 Task: Find connections with filter location Mandāwar with filter topic #Jobpostingwith filter profile language Potuguese with filter current company The Product Folks with filter school Hindusthan College Of Arts And Science with filter industry Newspaper Publishing with filter service category Print Design with filter keywords title Telemarketer
Action: Mouse moved to (515, 75)
Screenshot: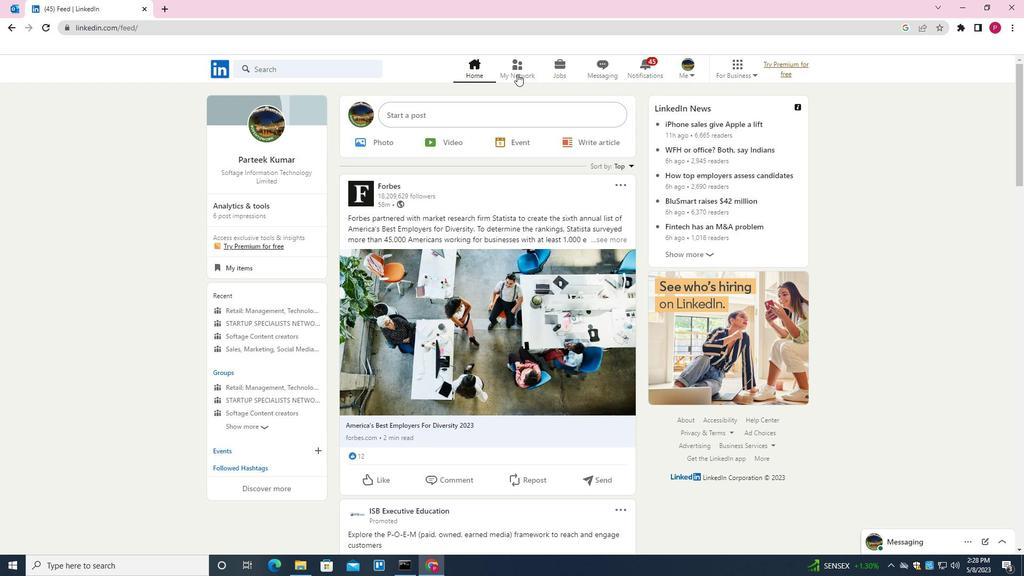
Action: Mouse pressed left at (515, 75)
Screenshot: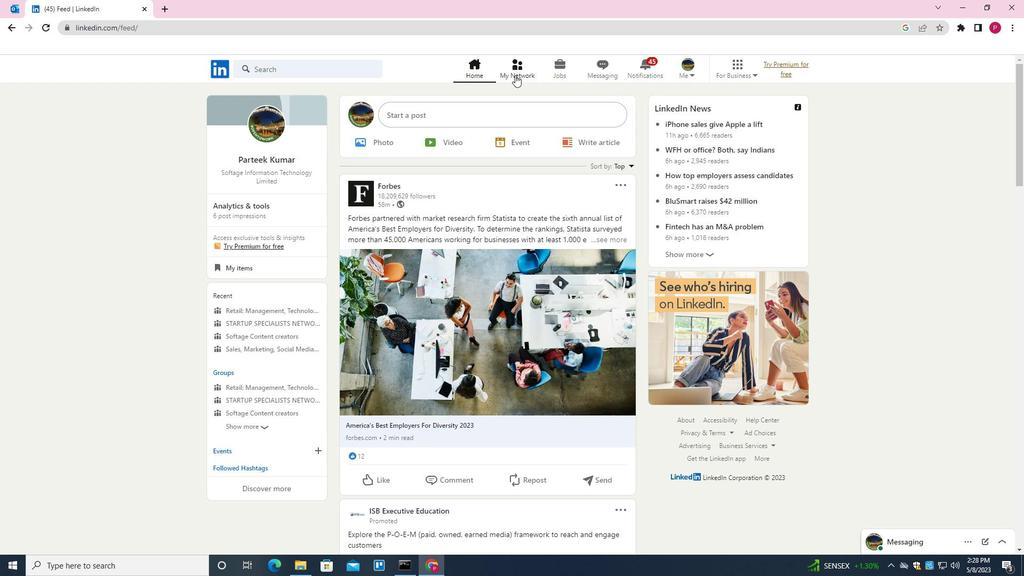 
Action: Mouse moved to (337, 126)
Screenshot: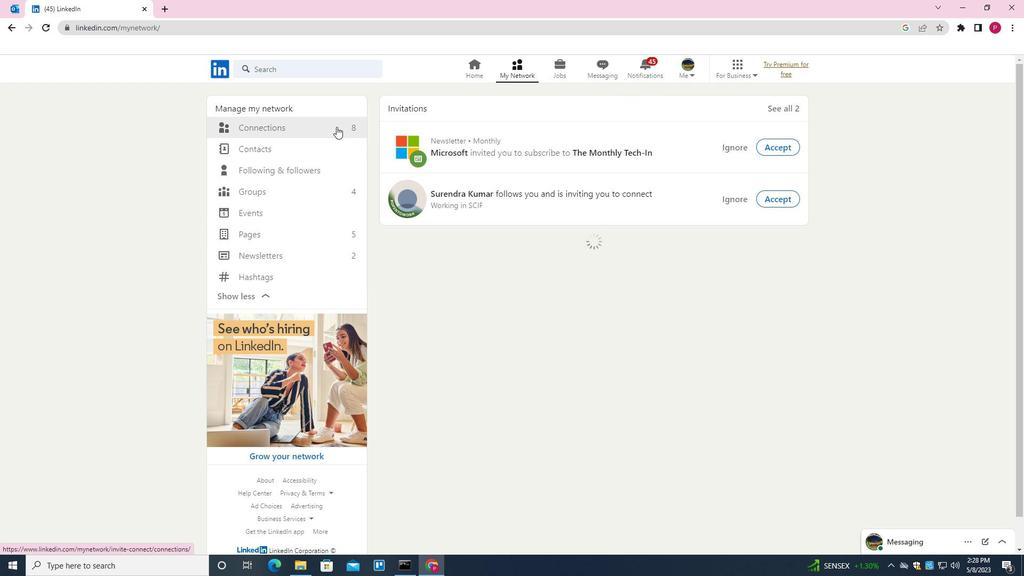 
Action: Mouse pressed left at (337, 126)
Screenshot: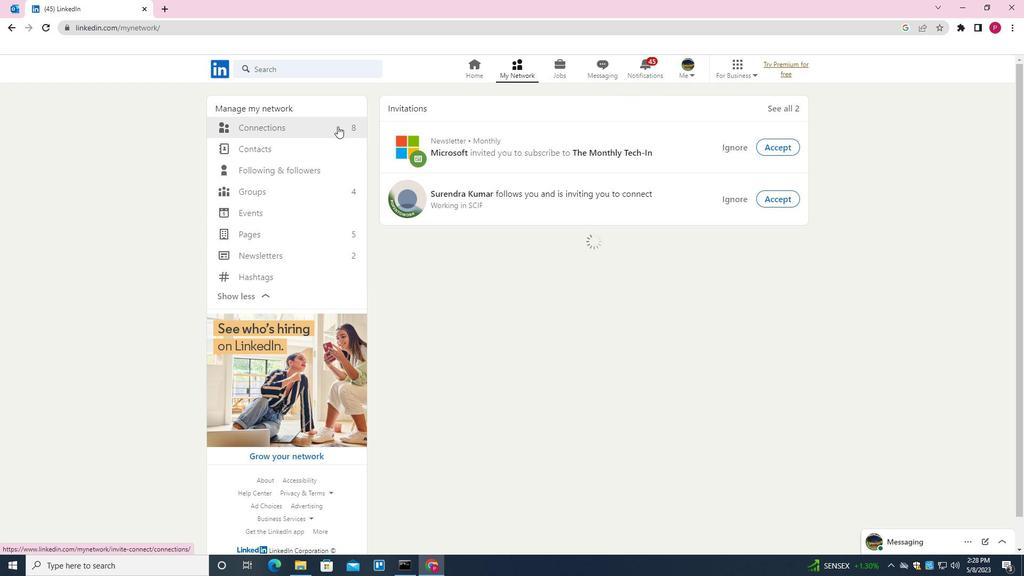 
Action: Mouse moved to (602, 129)
Screenshot: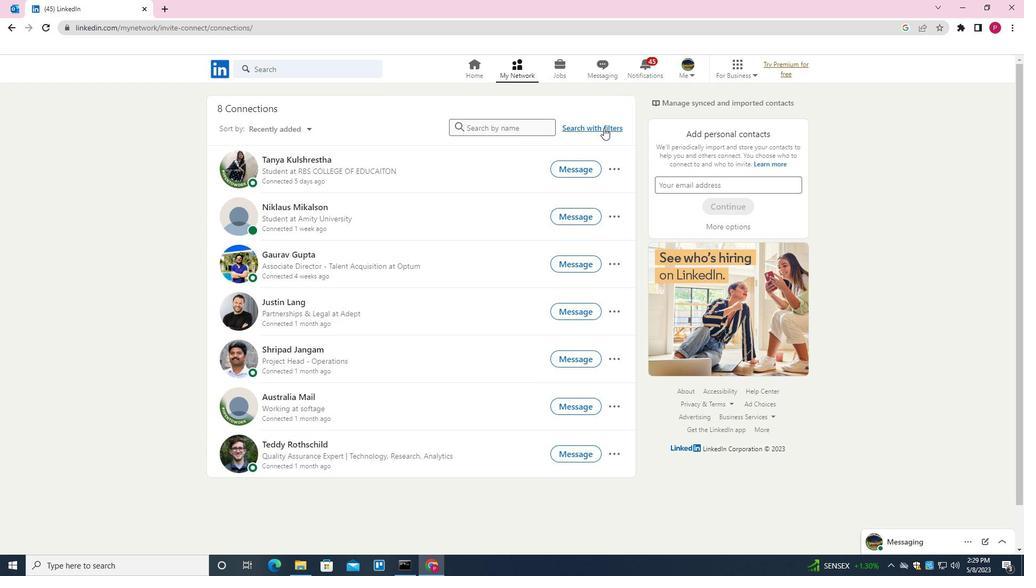 
Action: Mouse pressed left at (602, 129)
Screenshot: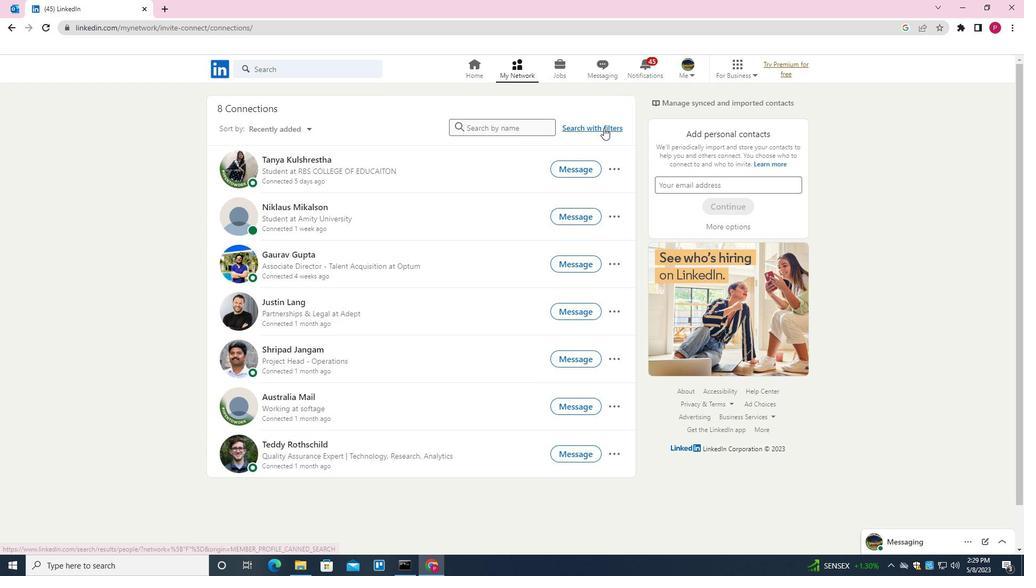 
Action: Mouse moved to (548, 98)
Screenshot: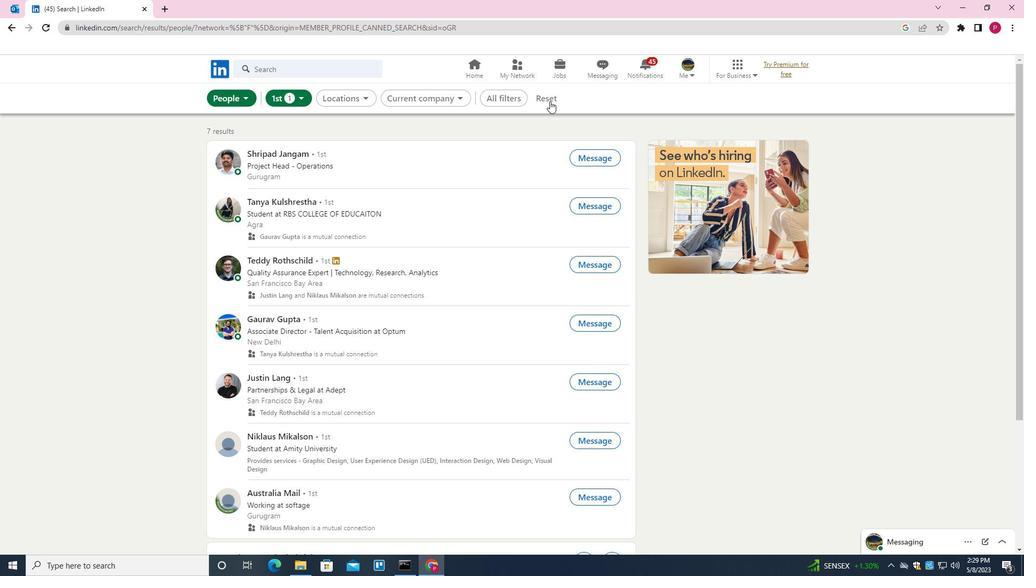 
Action: Mouse pressed left at (548, 98)
Screenshot: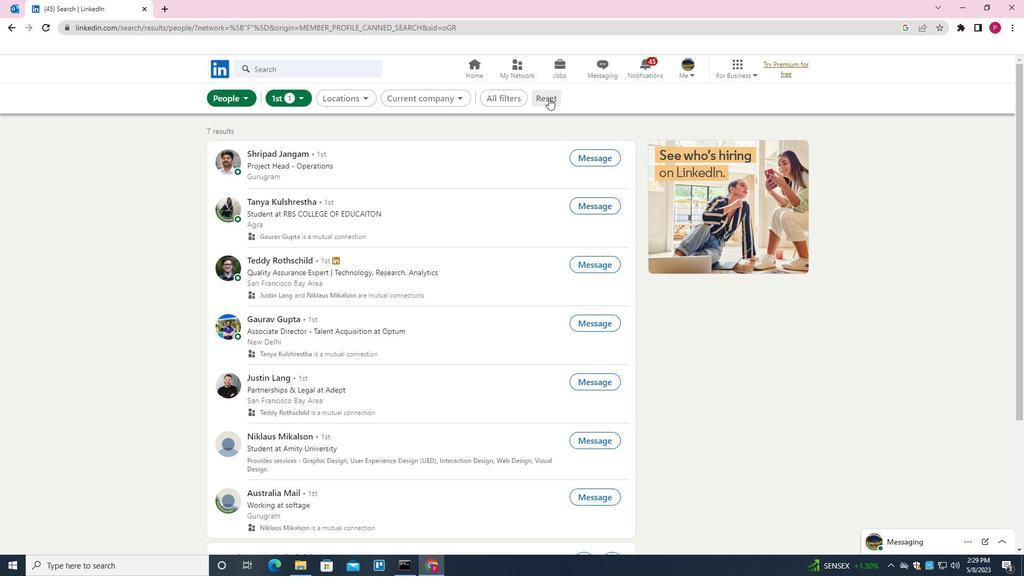 
Action: Mouse moved to (525, 100)
Screenshot: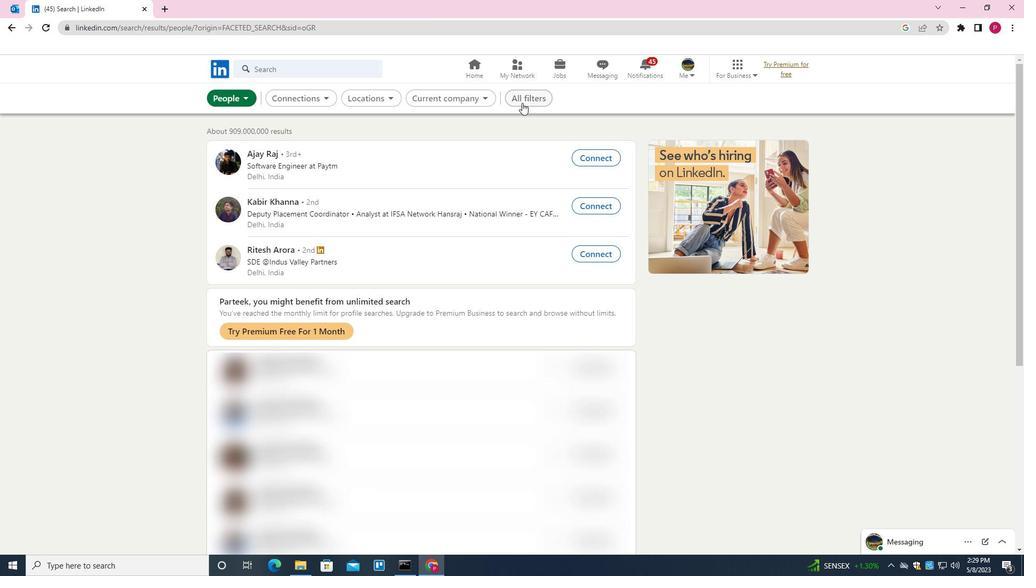 
Action: Mouse pressed left at (525, 100)
Screenshot: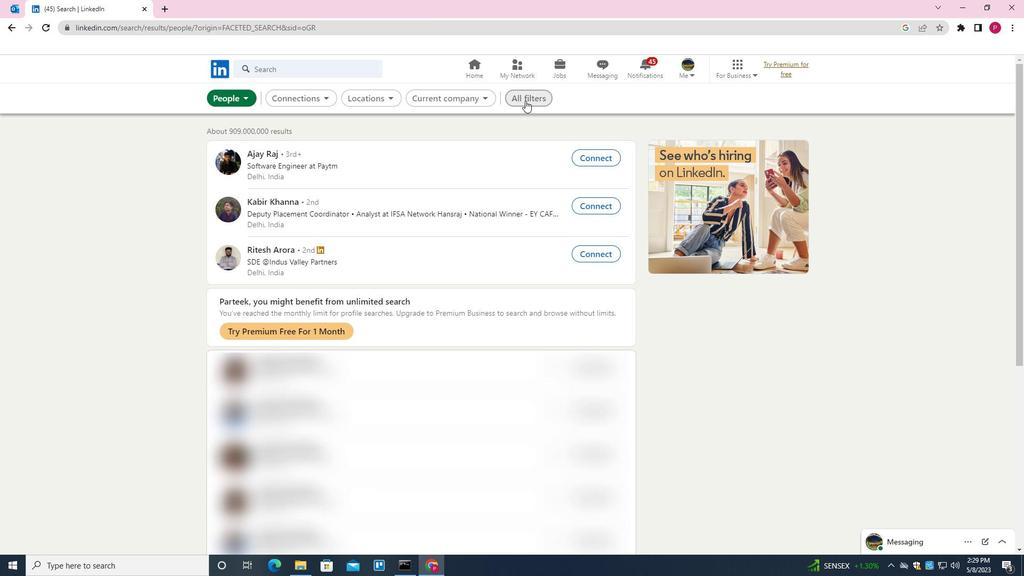 
Action: Mouse moved to (783, 289)
Screenshot: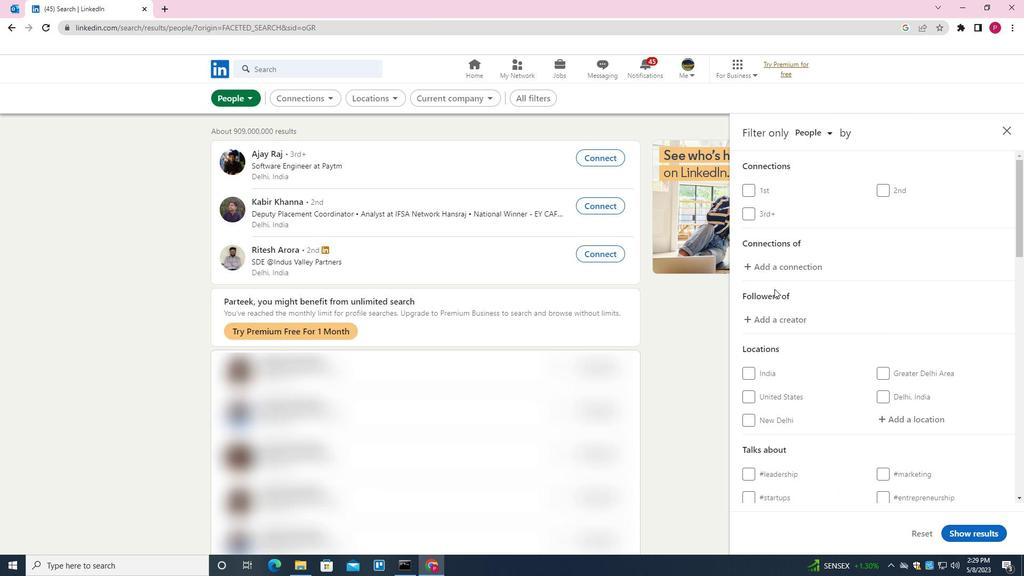 
Action: Mouse scrolled (783, 289) with delta (0, 0)
Screenshot: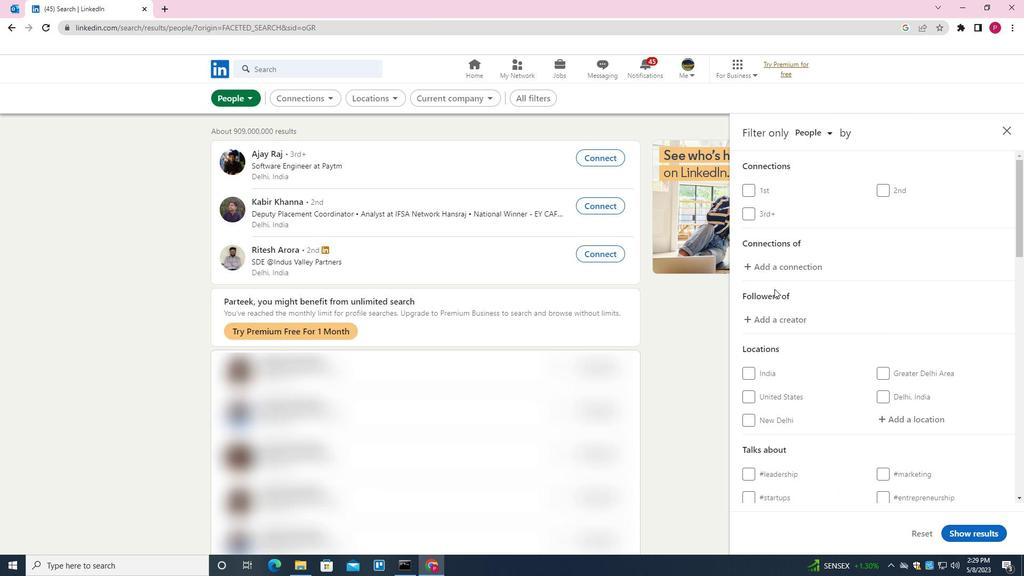 
Action: Mouse moved to (786, 289)
Screenshot: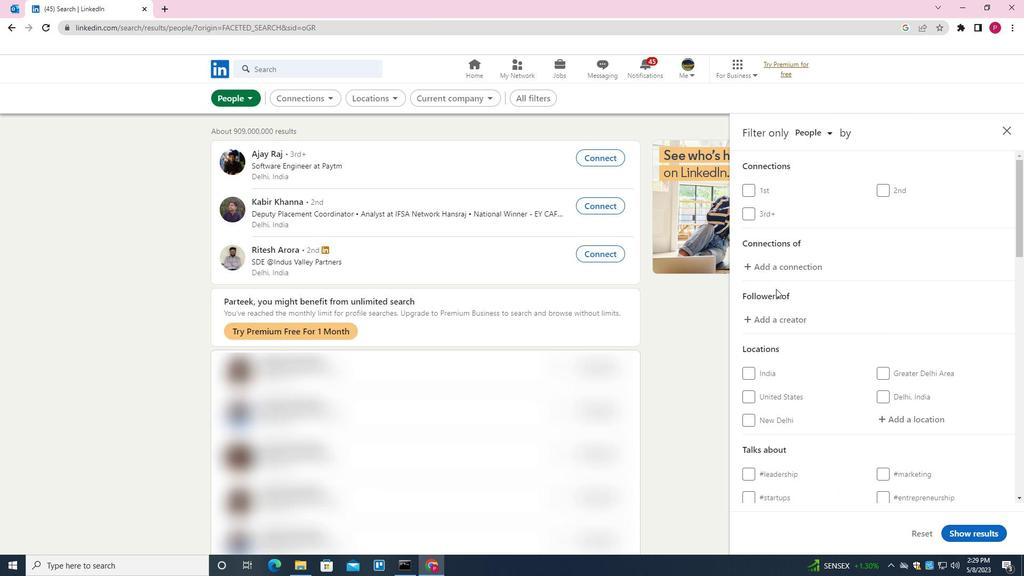 
Action: Mouse scrolled (786, 289) with delta (0, 0)
Screenshot: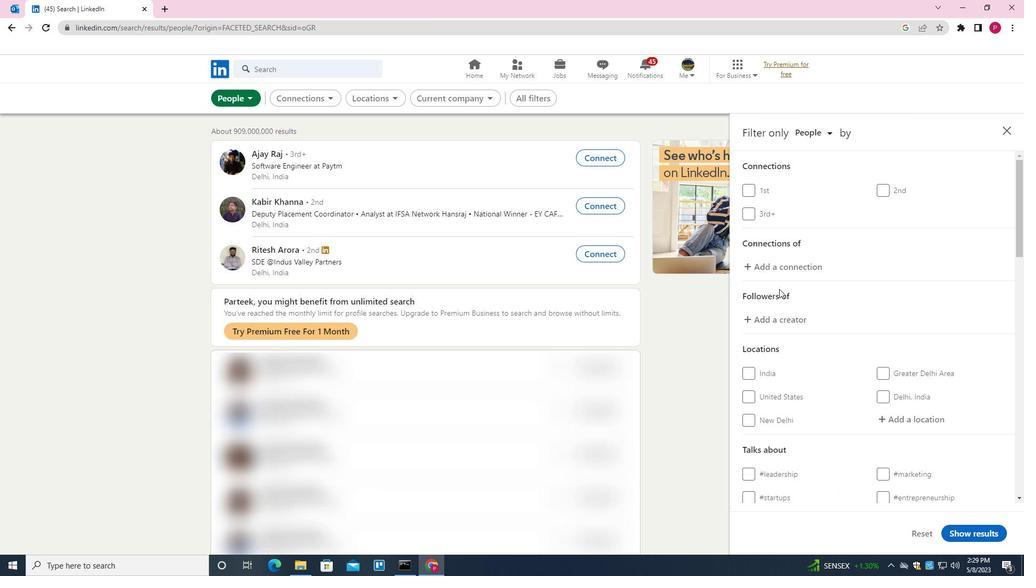 
Action: Mouse moved to (790, 289)
Screenshot: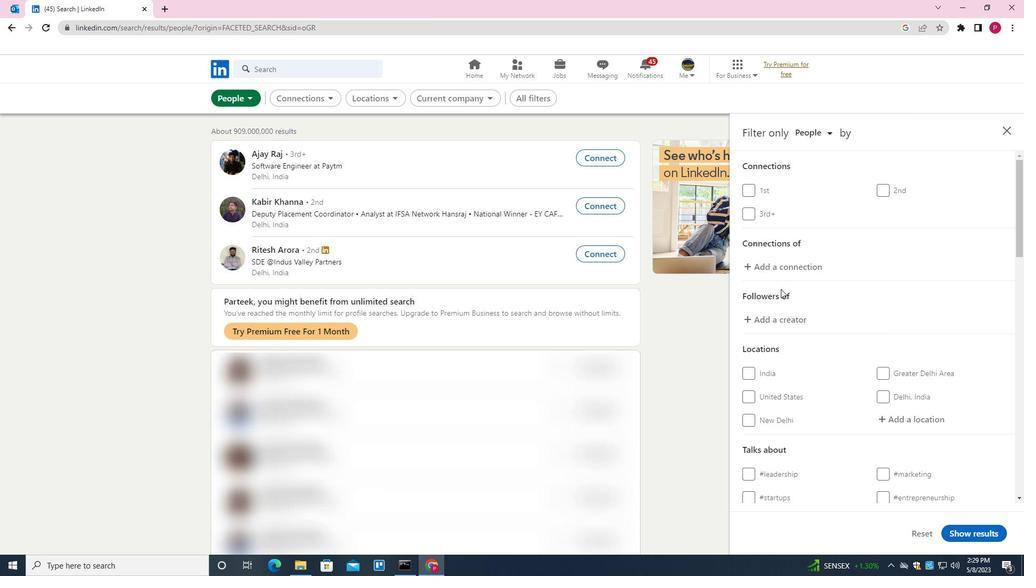 
Action: Mouse scrolled (790, 288) with delta (0, 0)
Screenshot: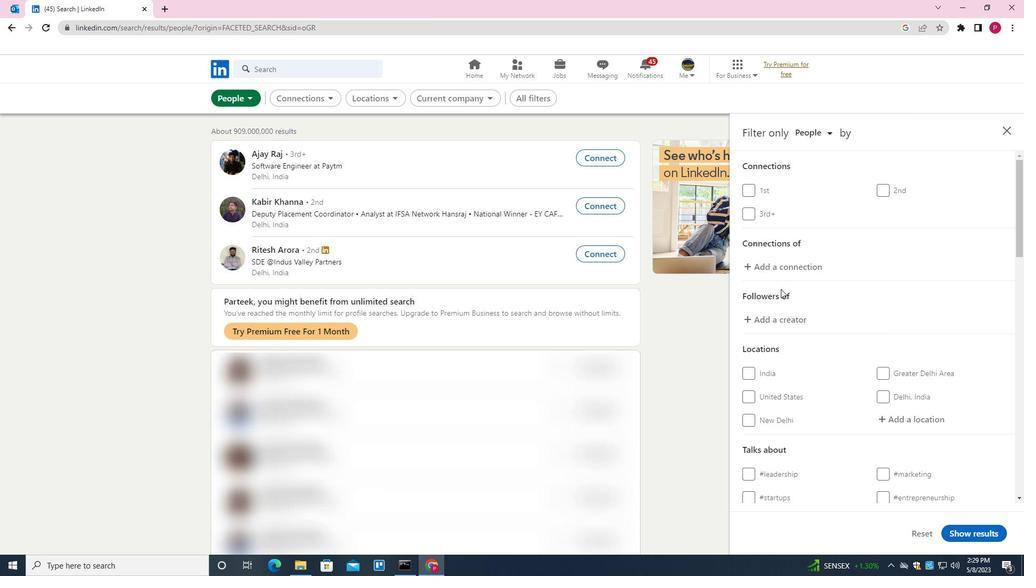 
Action: Mouse moved to (908, 260)
Screenshot: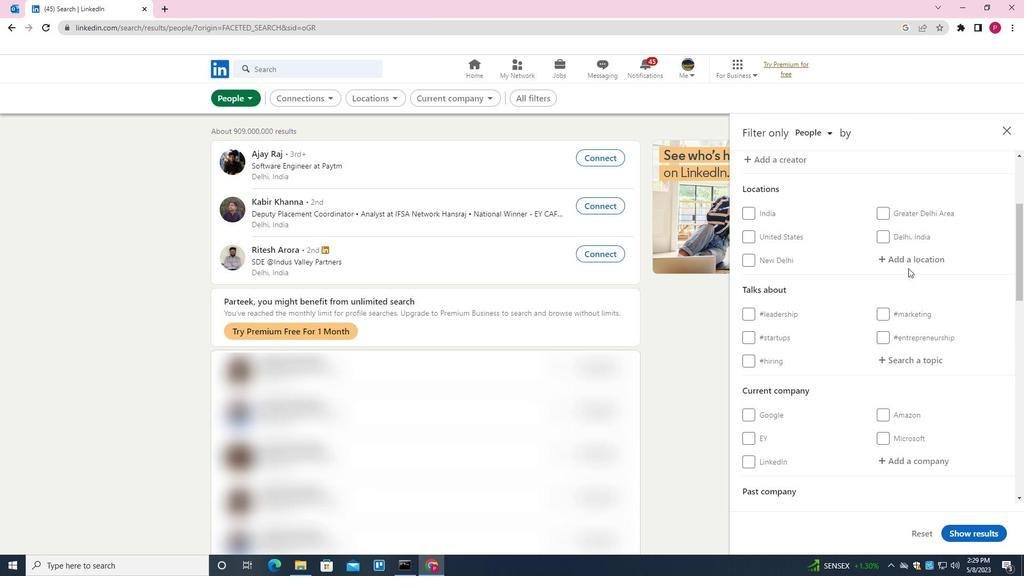 
Action: Mouse pressed left at (908, 260)
Screenshot: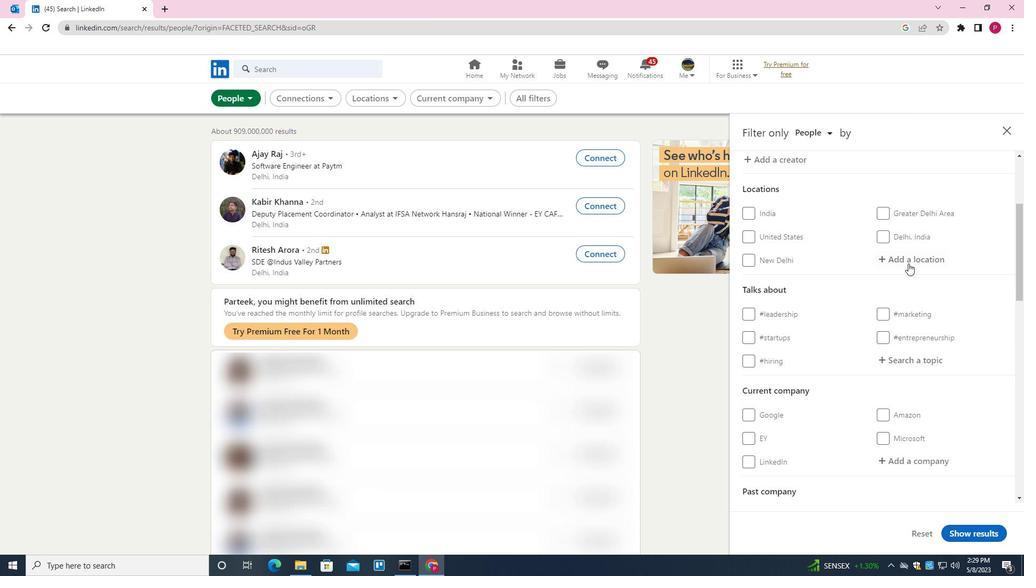 
Action: Mouse moved to (742, 369)
Screenshot: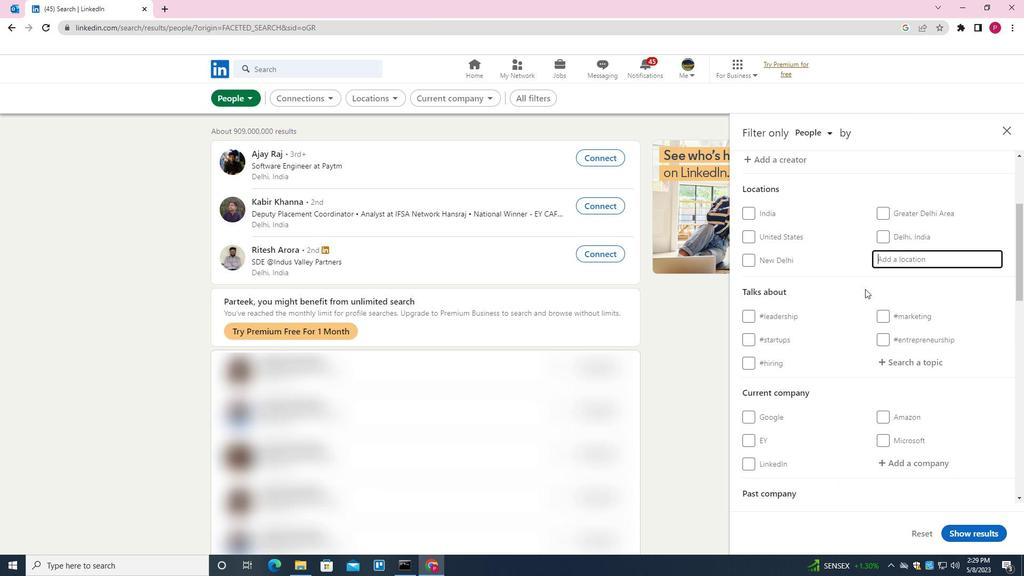 
Action: Key pressed <Key.shift>MANDAWAR
Screenshot: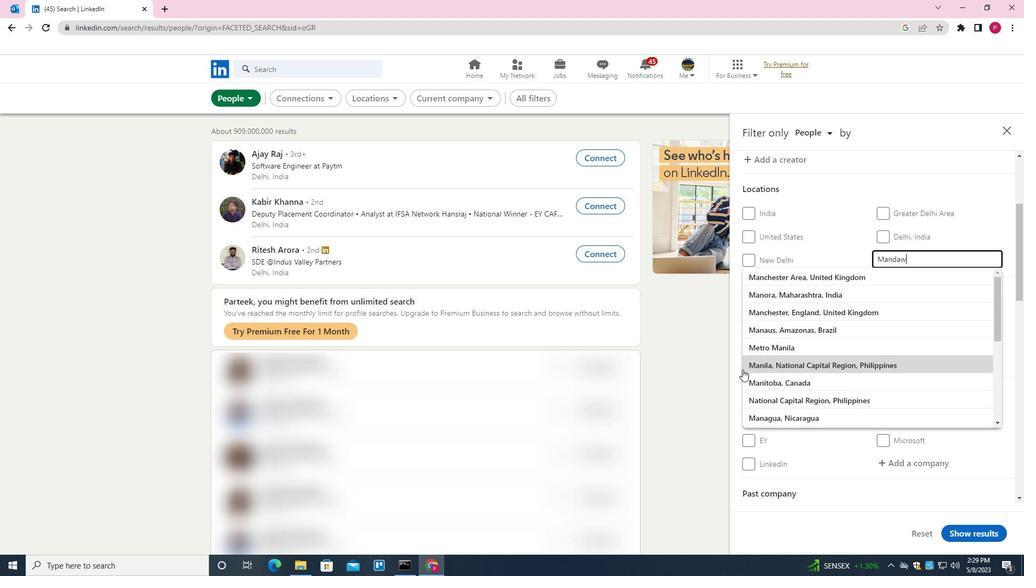 
Action: Mouse moved to (910, 328)
Screenshot: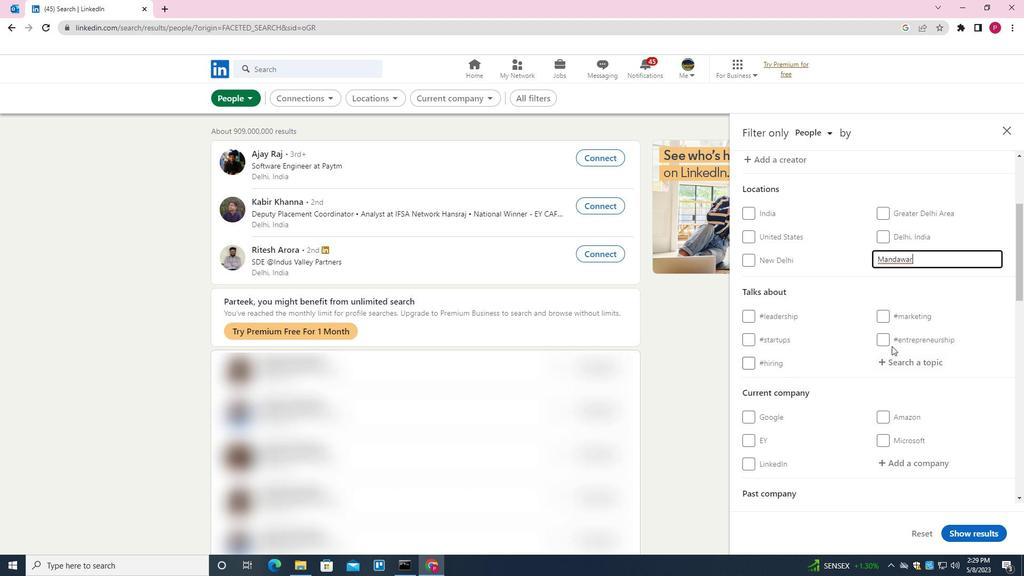
Action: Mouse scrolled (910, 328) with delta (0, 0)
Screenshot: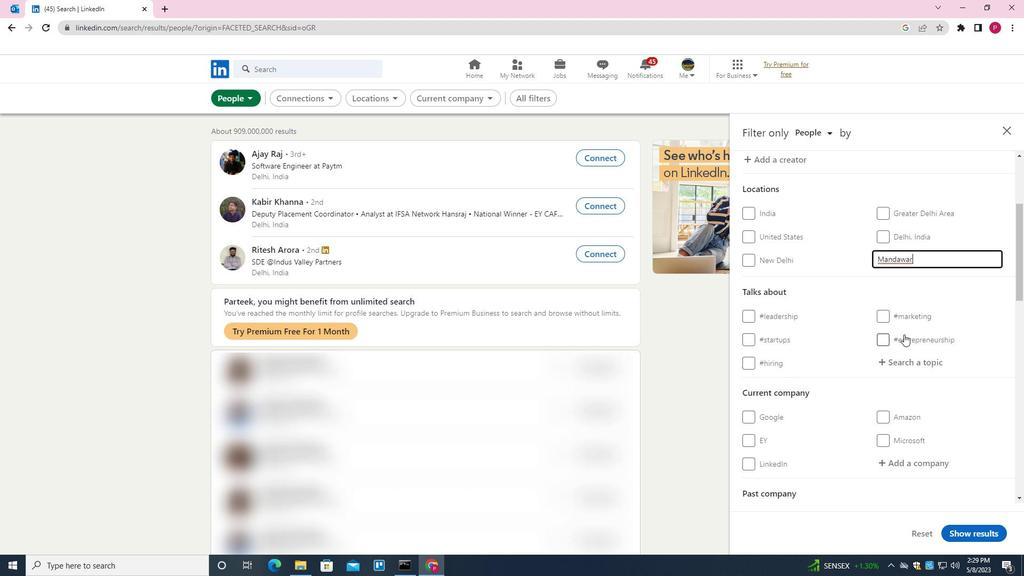 
Action: Mouse scrolled (910, 328) with delta (0, 0)
Screenshot: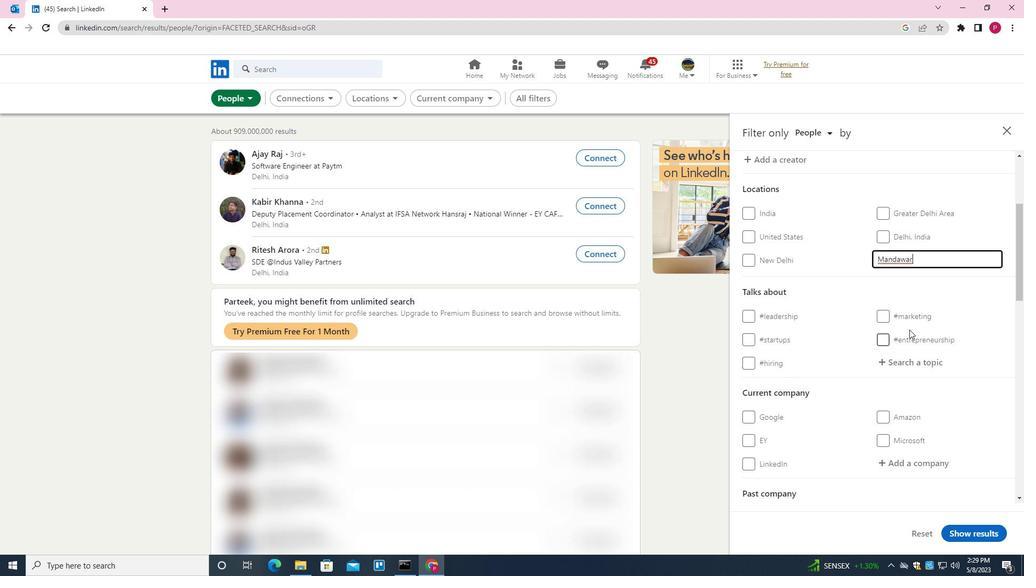 
Action: Mouse scrolled (910, 328) with delta (0, 0)
Screenshot: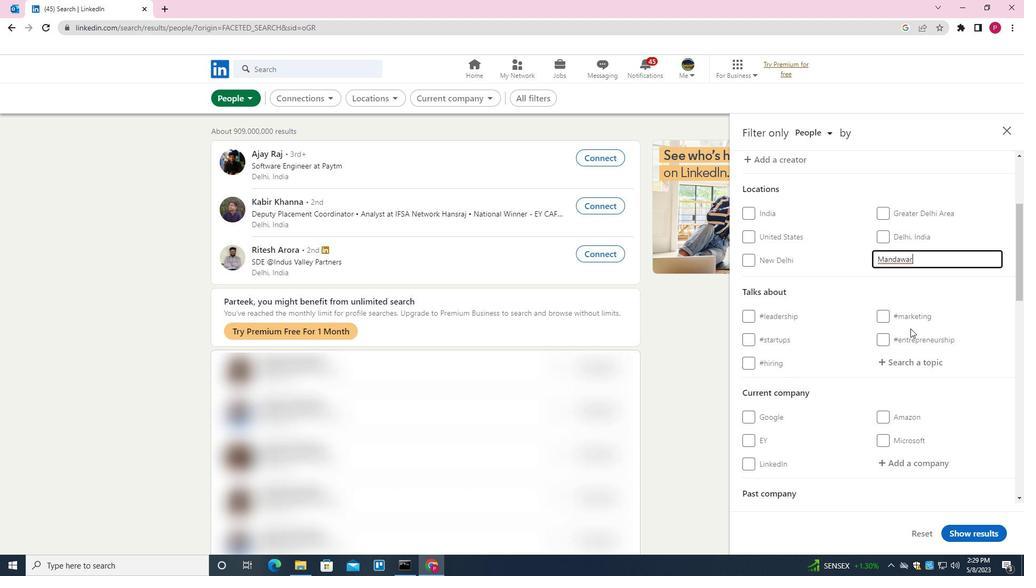 
Action: Mouse moved to (923, 201)
Screenshot: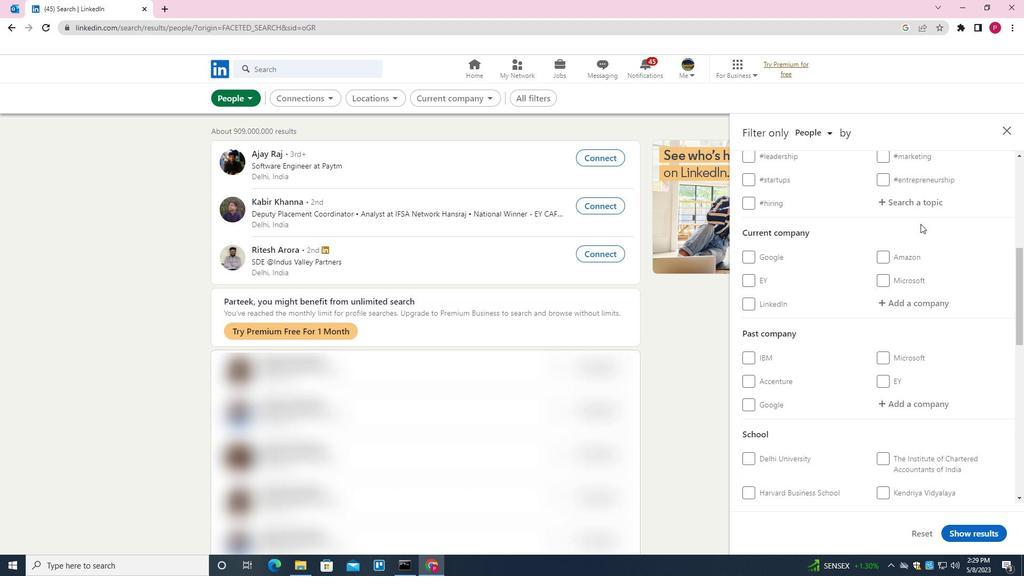 
Action: Mouse pressed left at (923, 201)
Screenshot: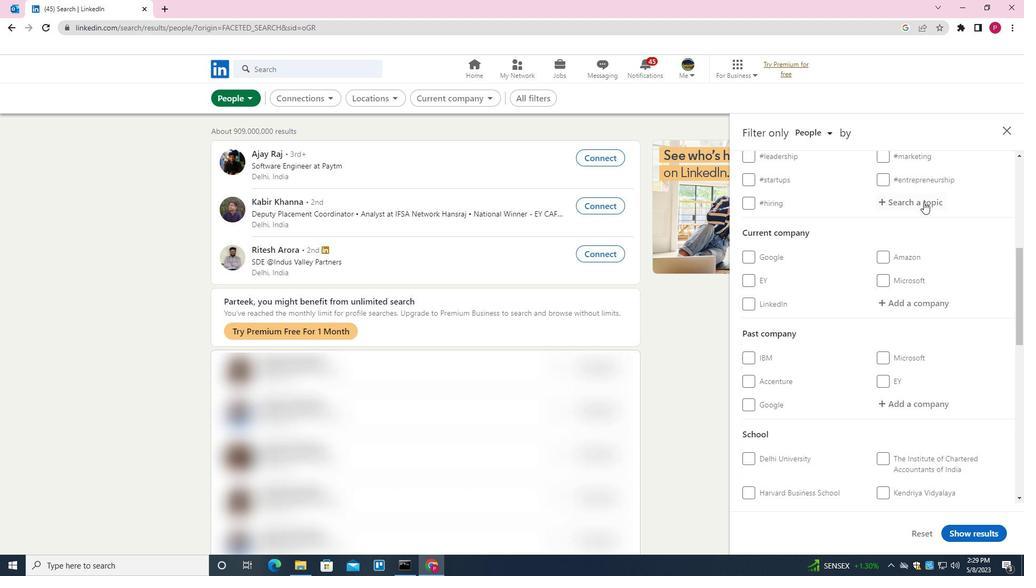 
Action: Key pressed JOBPOSTING<Key.down><Key.enter>
Screenshot: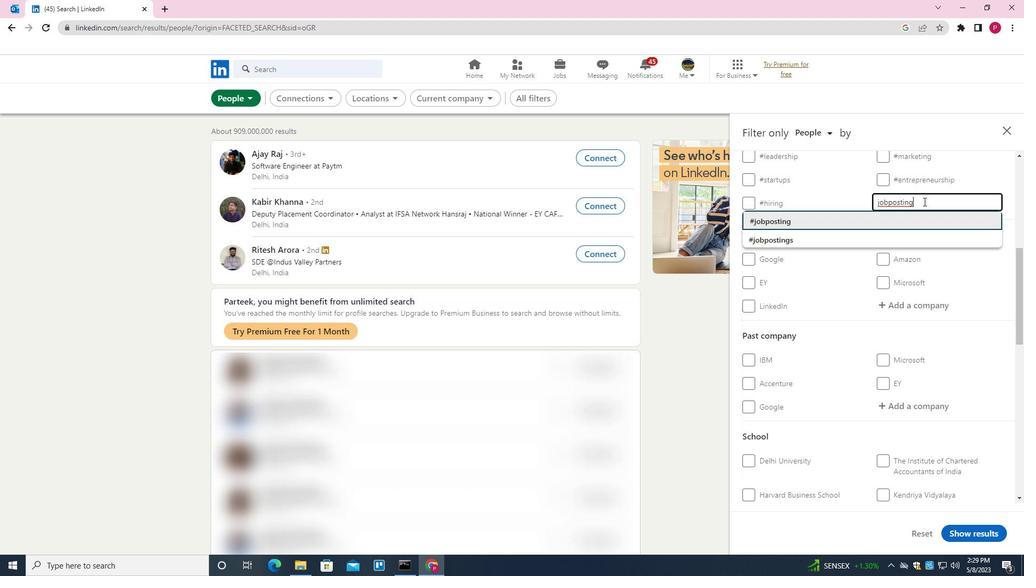 
Action: Mouse moved to (842, 302)
Screenshot: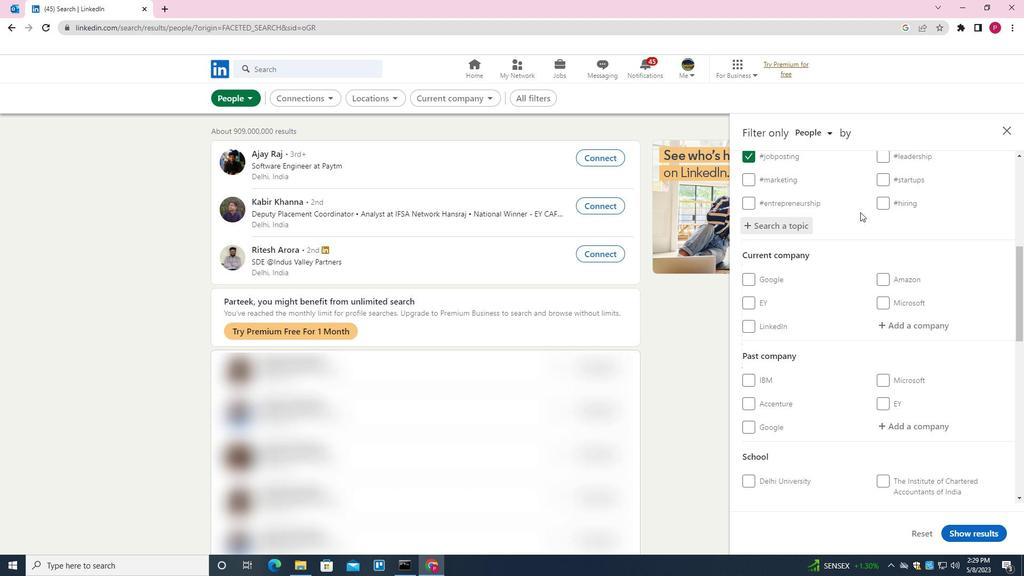 
Action: Mouse scrolled (842, 302) with delta (0, 0)
Screenshot: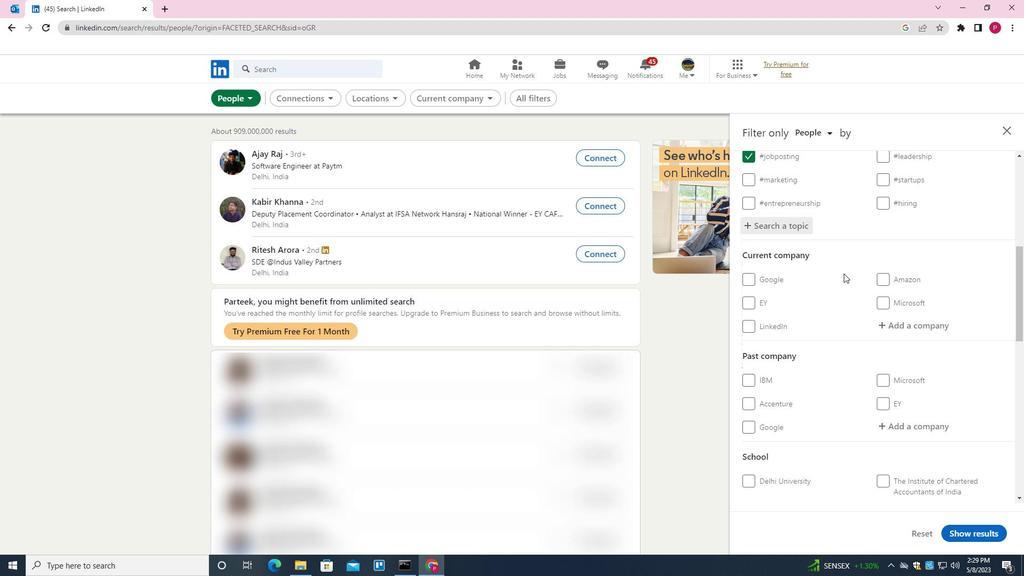 
Action: Mouse scrolled (842, 302) with delta (0, 0)
Screenshot: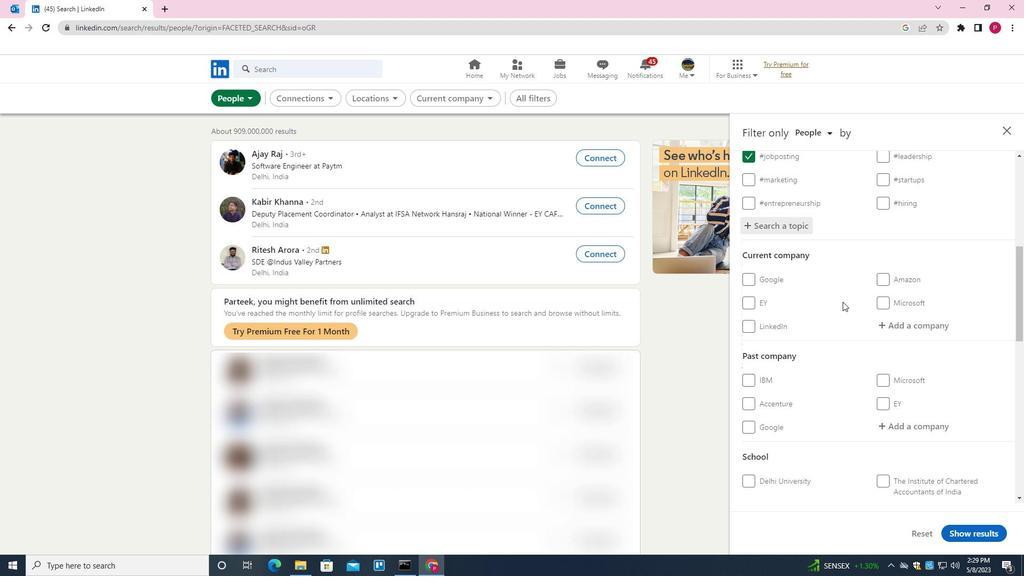 
Action: Mouse moved to (852, 288)
Screenshot: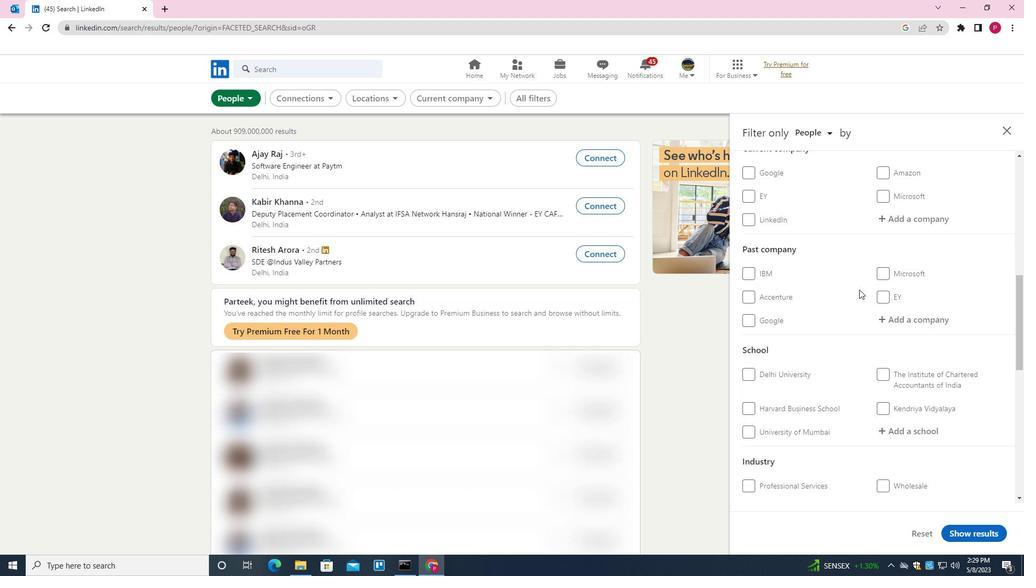 
Action: Mouse scrolled (852, 287) with delta (0, 0)
Screenshot: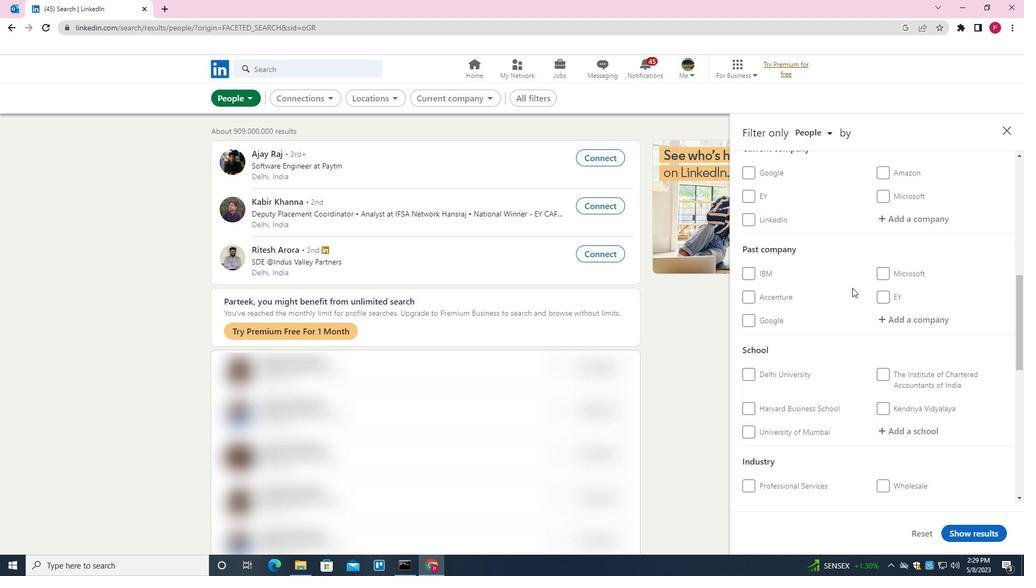 
Action: Mouse scrolled (852, 287) with delta (0, 0)
Screenshot: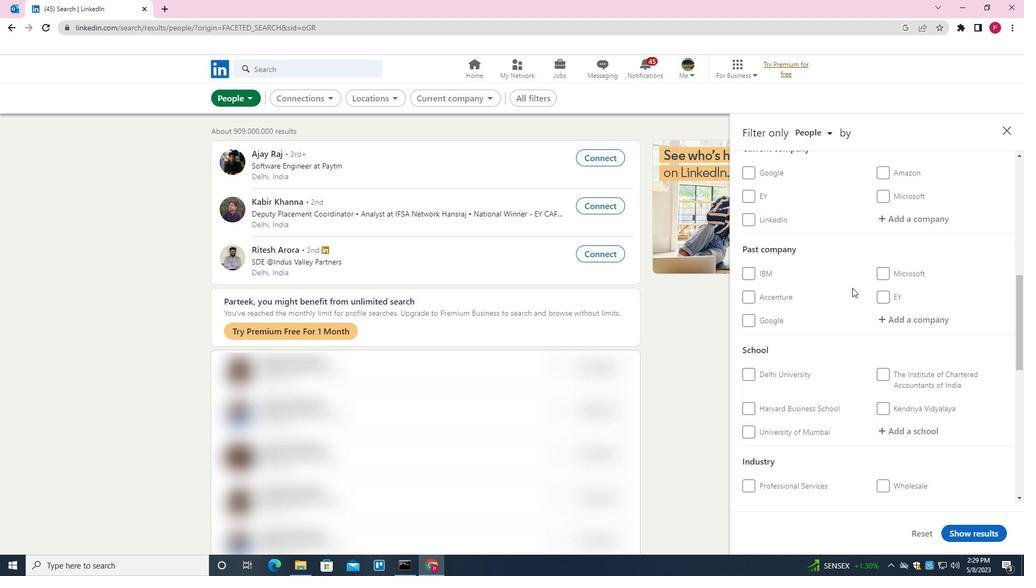 
Action: Mouse scrolled (852, 287) with delta (0, 0)
Screenshot: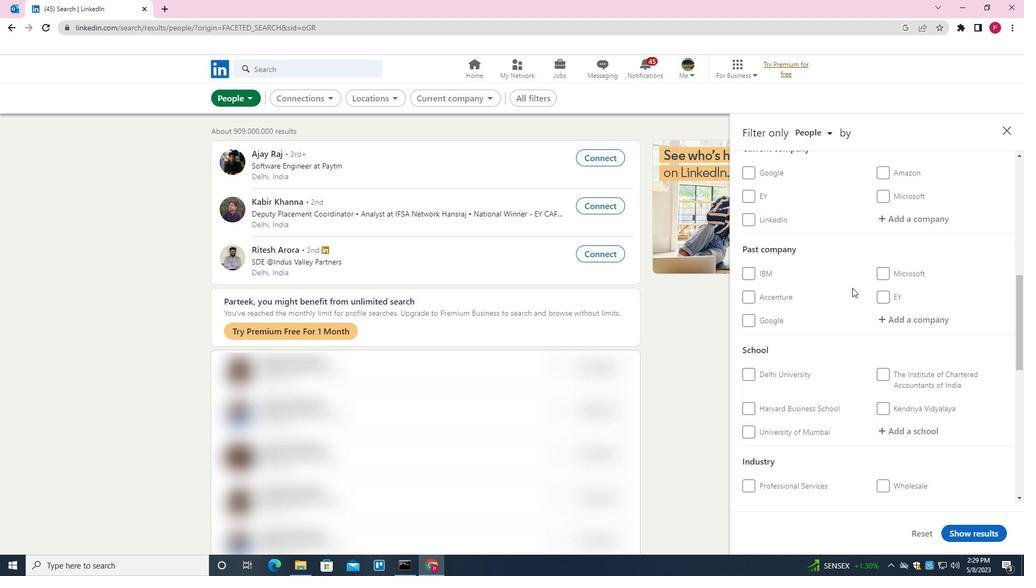 
Action: Mouse scrolled (852, 287) with delta (0, 0)
Screenshot: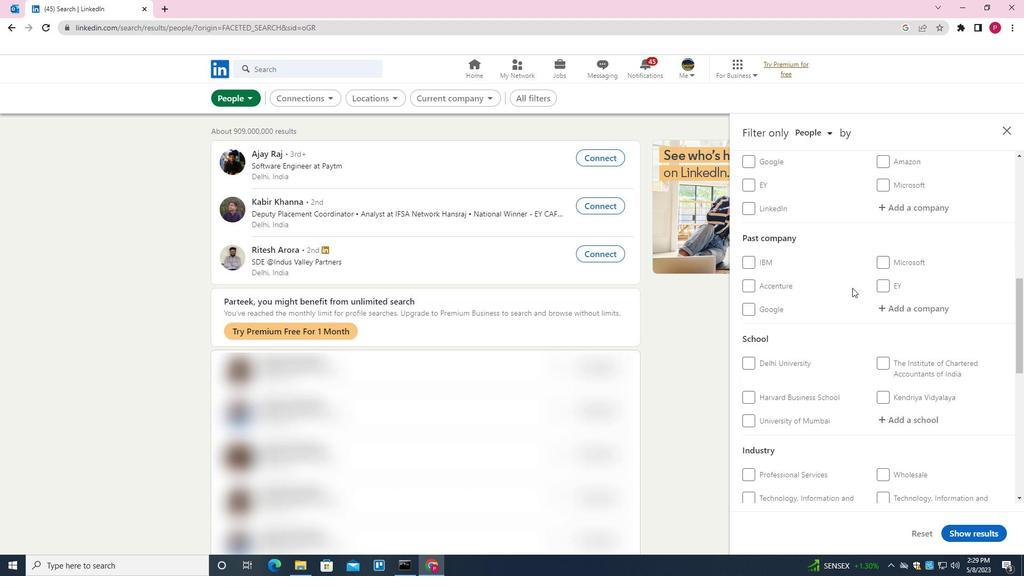 
Action: Mouse moved to (837, 298)
Screenshot: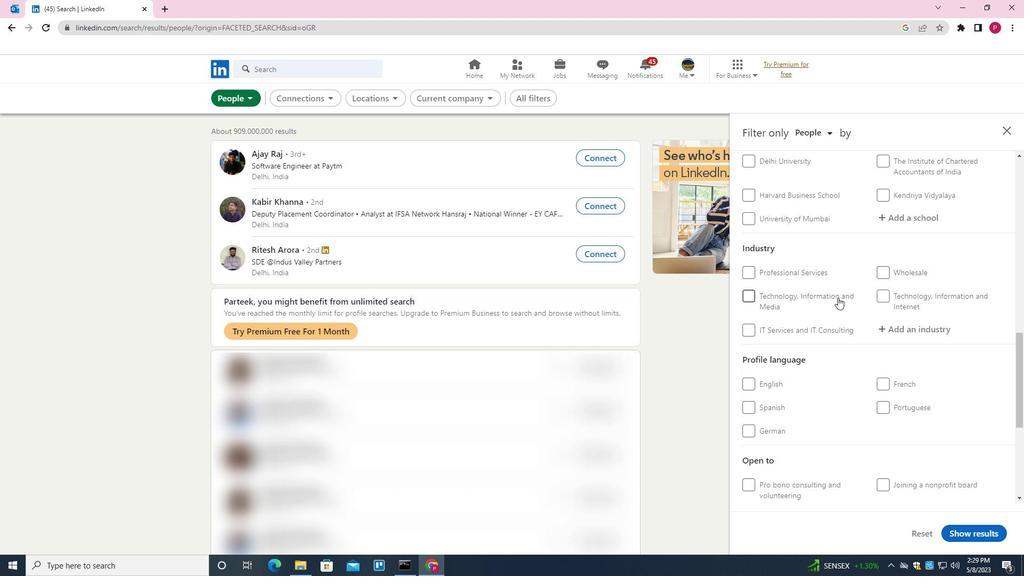 
Action: Mouse scrolled (837, 298) with delta (0, 0)
Screenshot: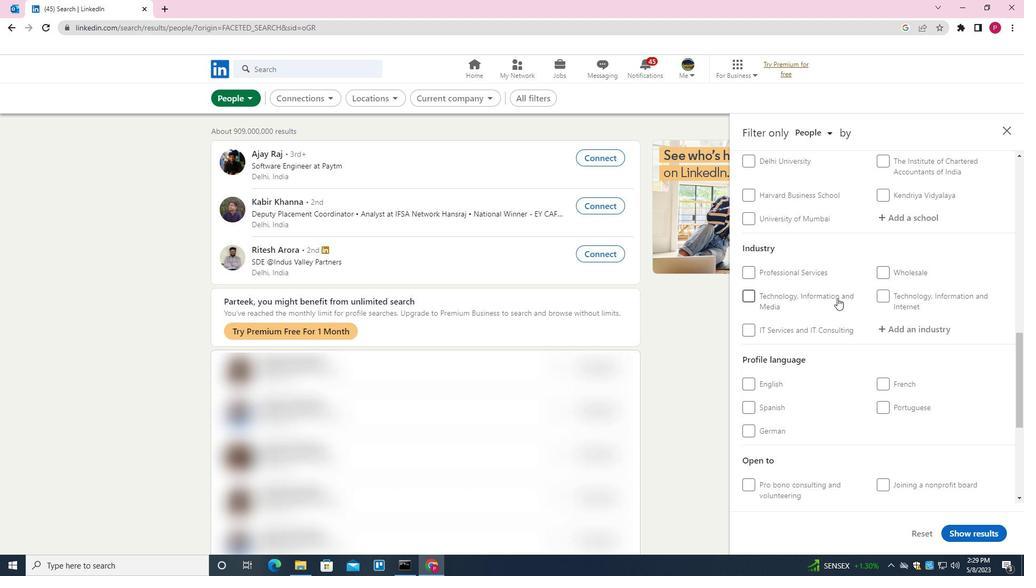 
Action: Mouse scrolled (837, 298) with delta (0, 0)
Screenshot: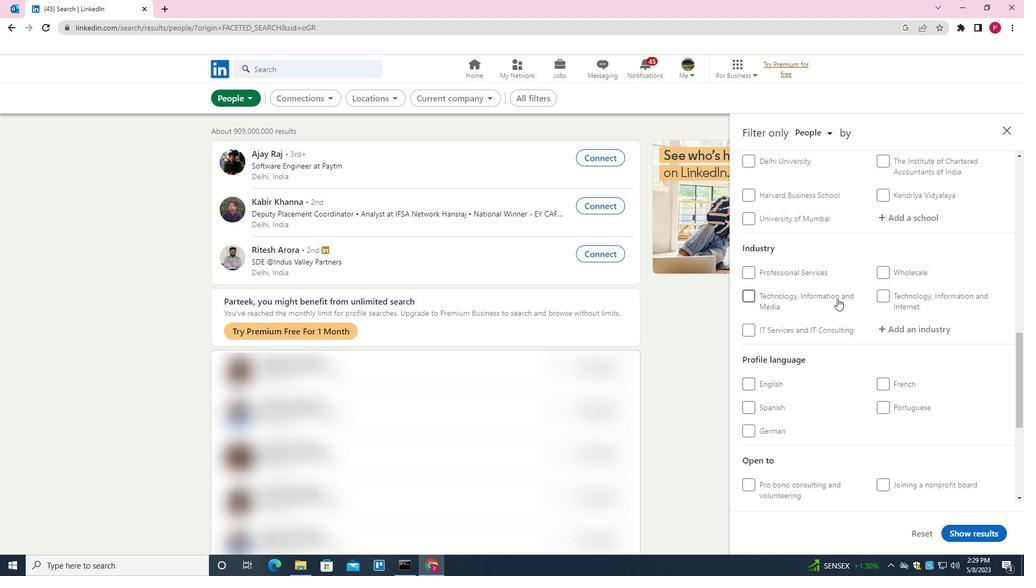 
Action: Mouse moved to (891, 304)
Screenshot: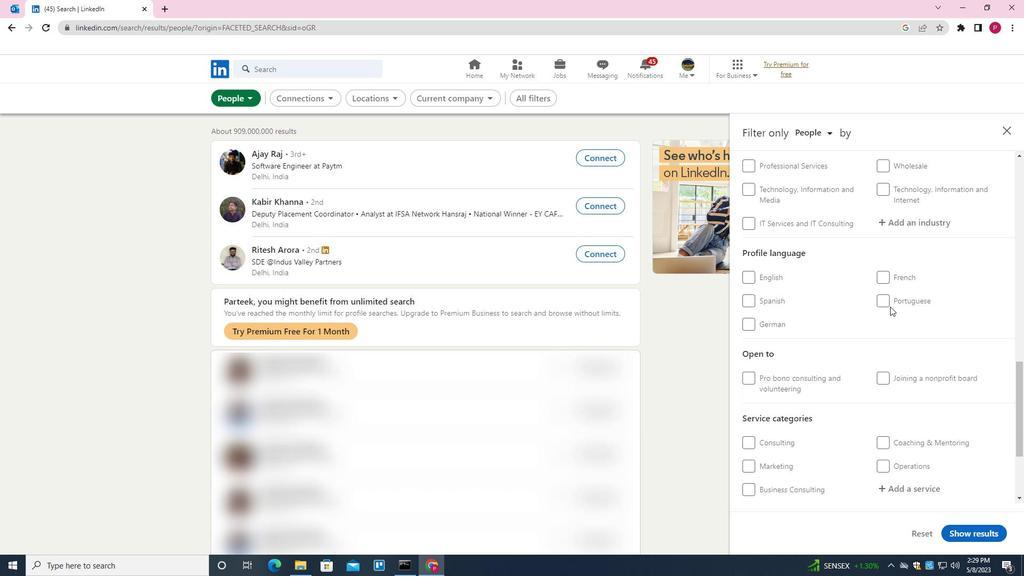 
Action: Mouse pressed left at (891, 304)
Screenshot: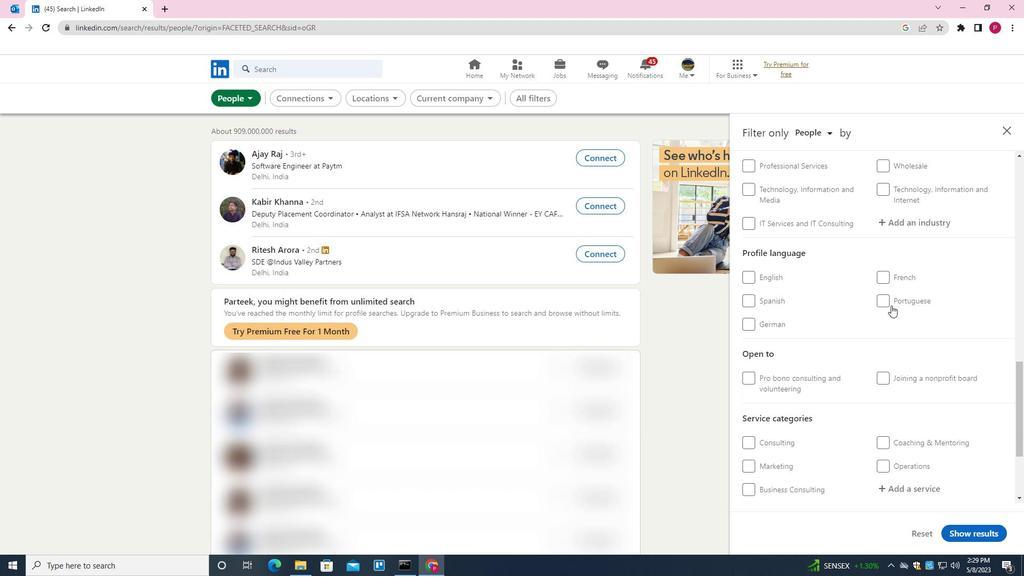 
Action: Mouse moved to (831, 318)
Screenshot: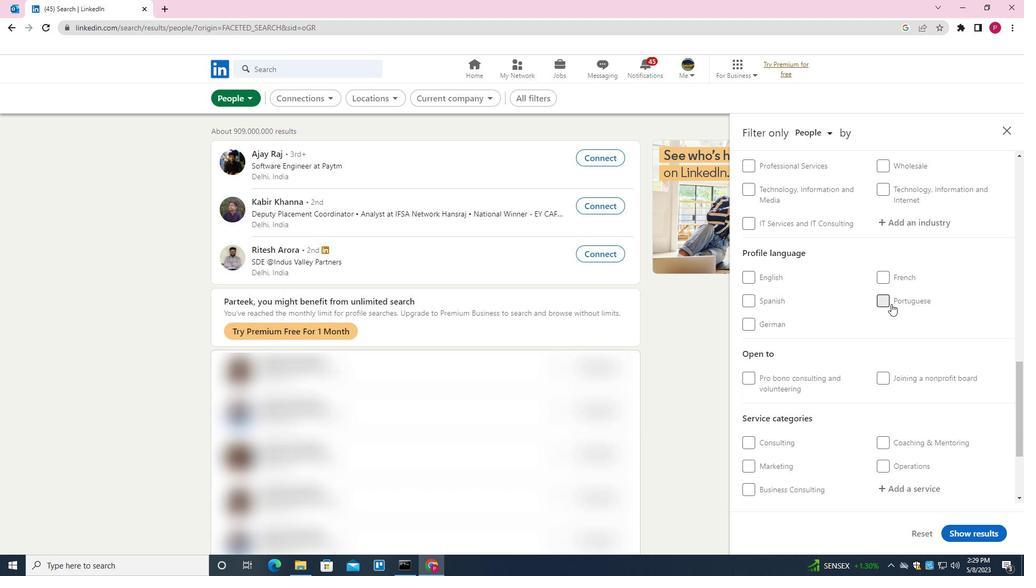 
Action: Mouse scrolled (831, 318) with delta (0, 0)
Screenshot: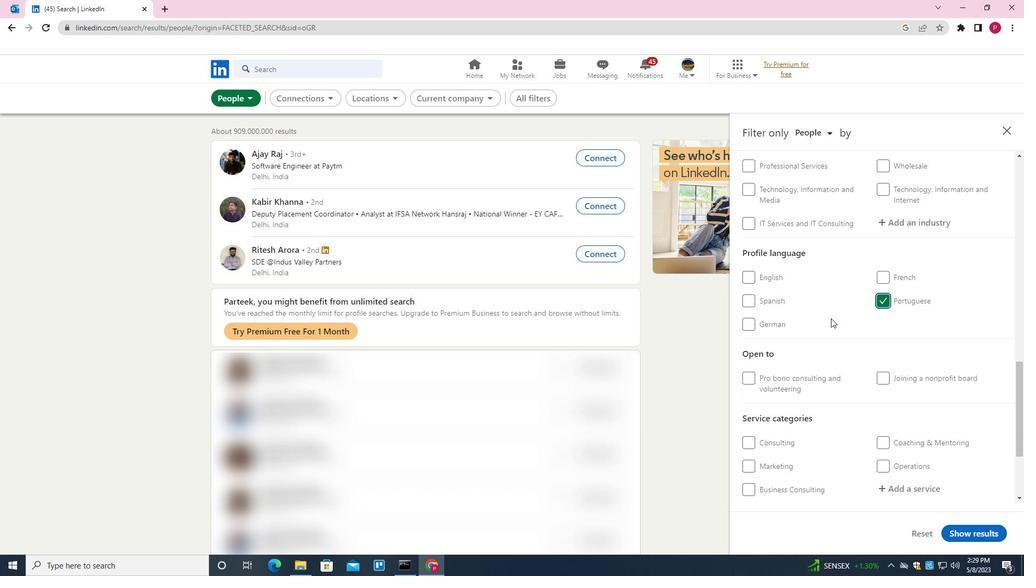 
Action: Mouse scrolled (831, 318) with delta (0, 0)
Screenshot: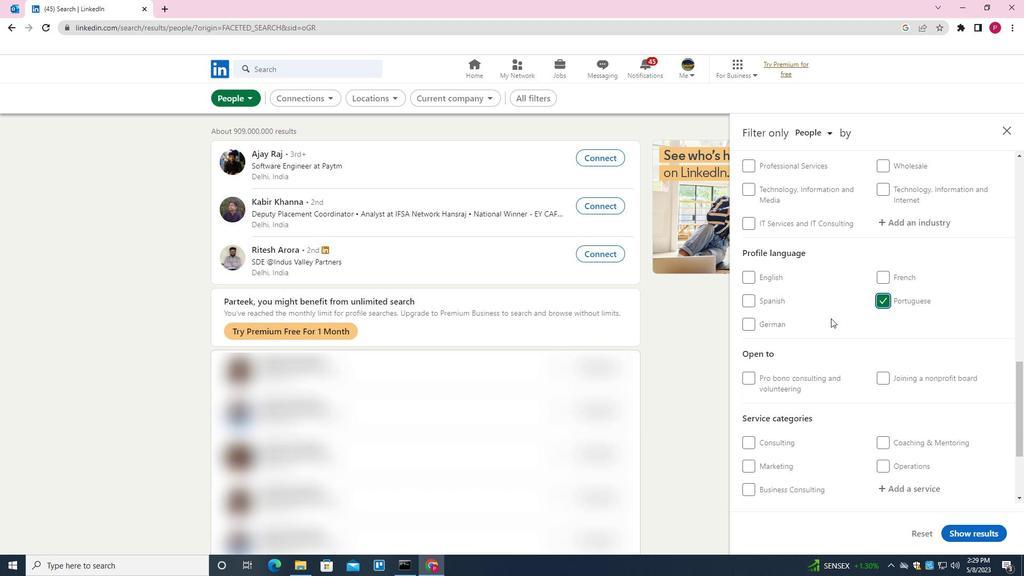 
Action: Mouse scrolled (831, 318) with delta (0, 0)
Screenshot: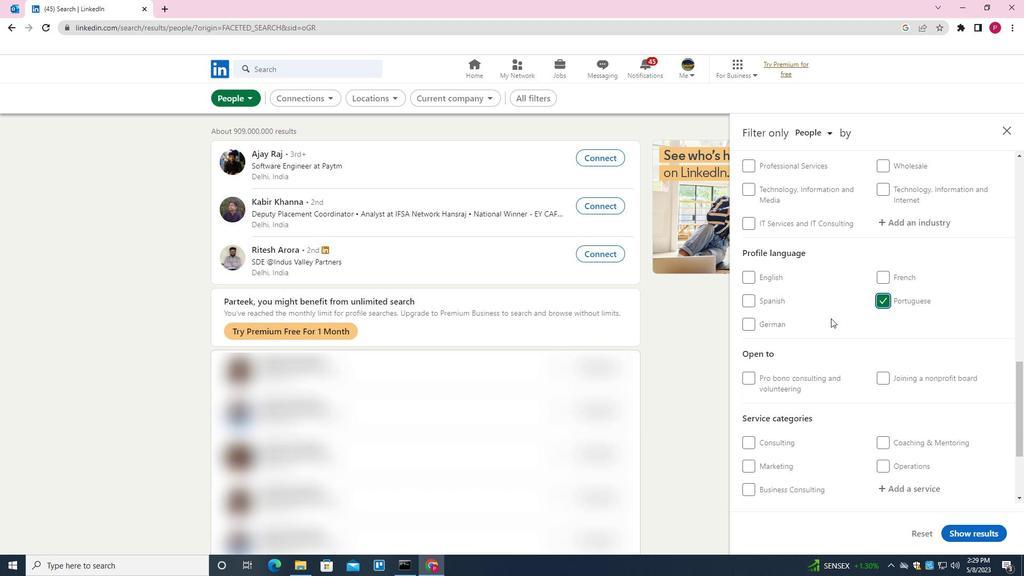 
Action: Mouse scrolled (831, 318) with delta (0, 0)
Screenshot: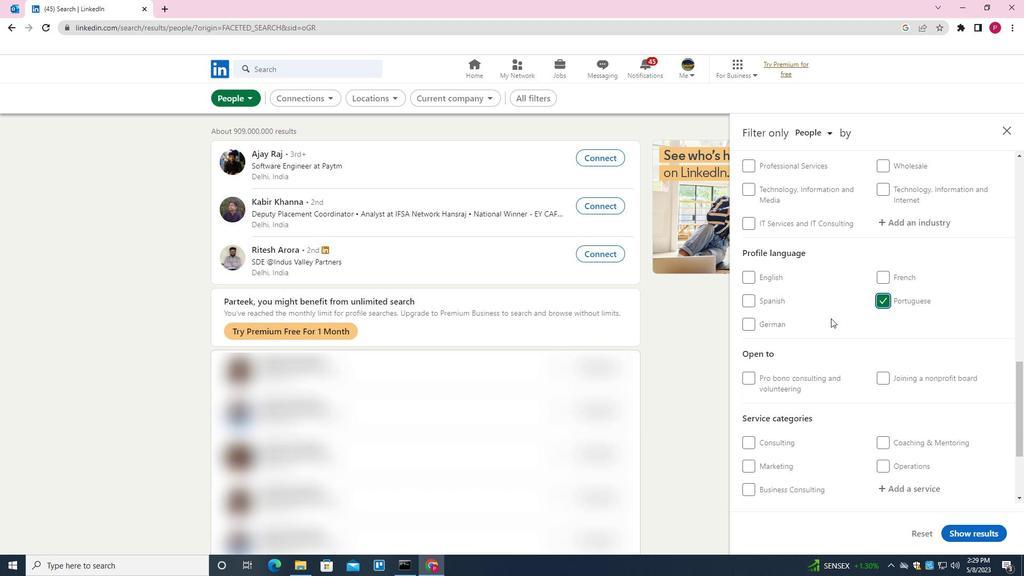 
Action: Mouse scrolled (831, 318) with delta (0, 0)
Screenshot: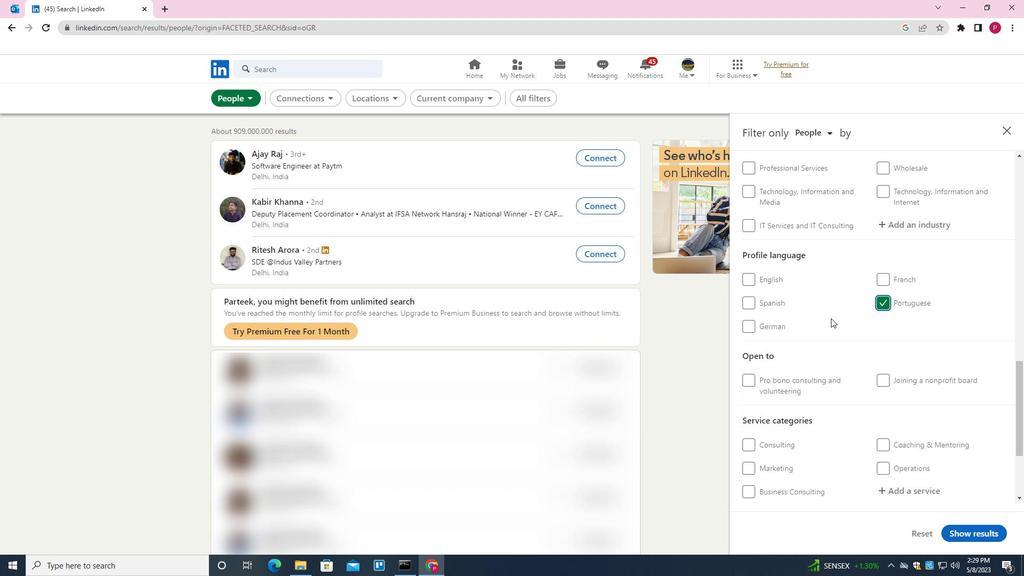 
Action: Mouse scrolled (831, 318) with delta (0, 0)
Screenshot: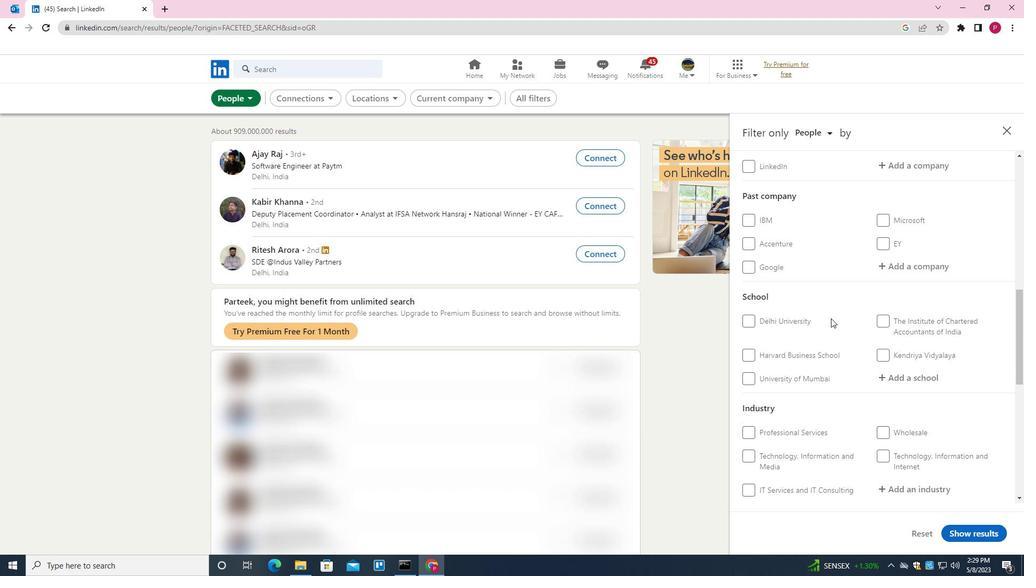 
Action: Mouse scrolled (831, 318) with delta (0, 0)
Screenshot: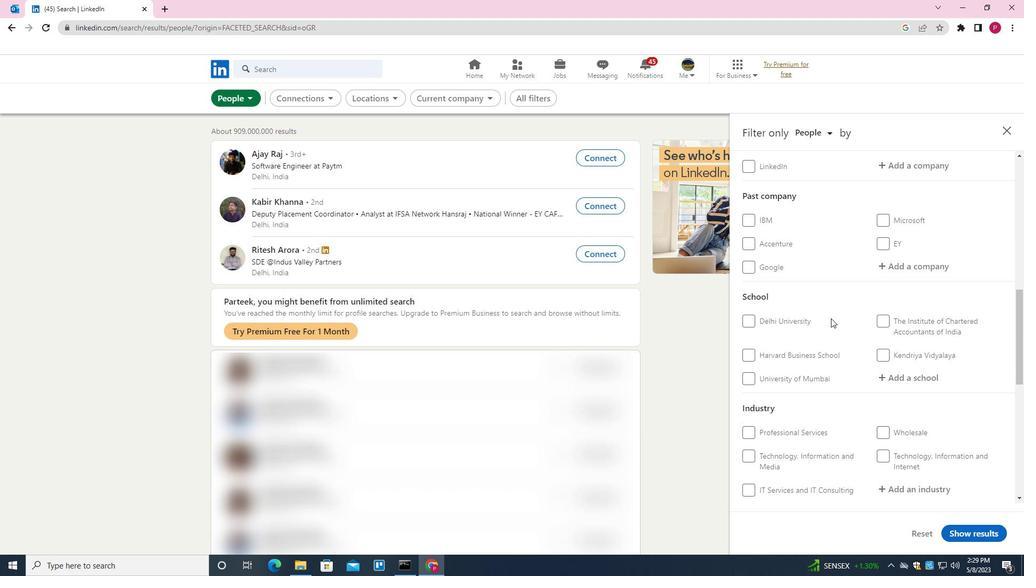 
Action: Mouse moved to (895, 273)
Screenshot: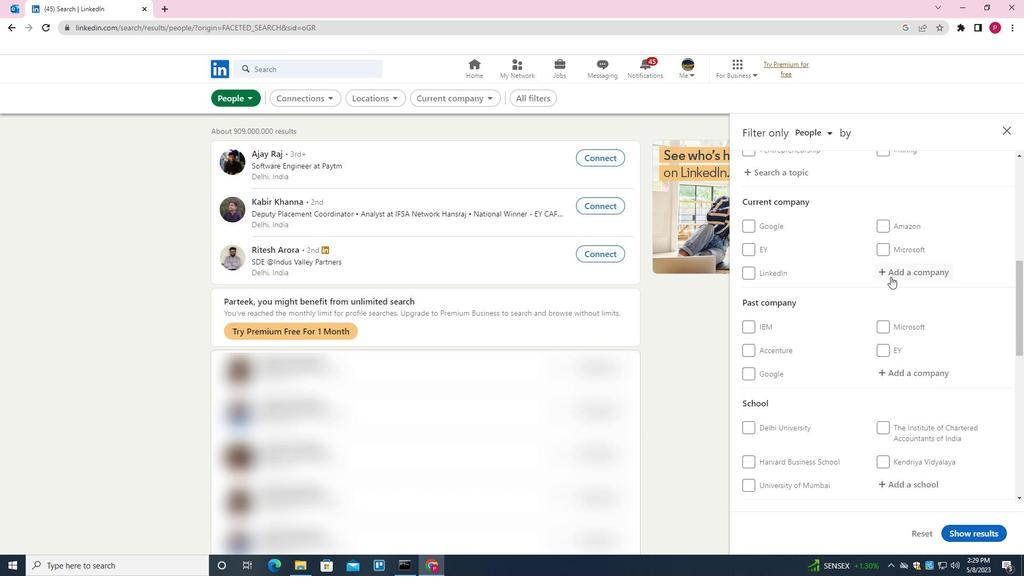 
Action: Mouse pressed left at (895, 273)
Screenshot: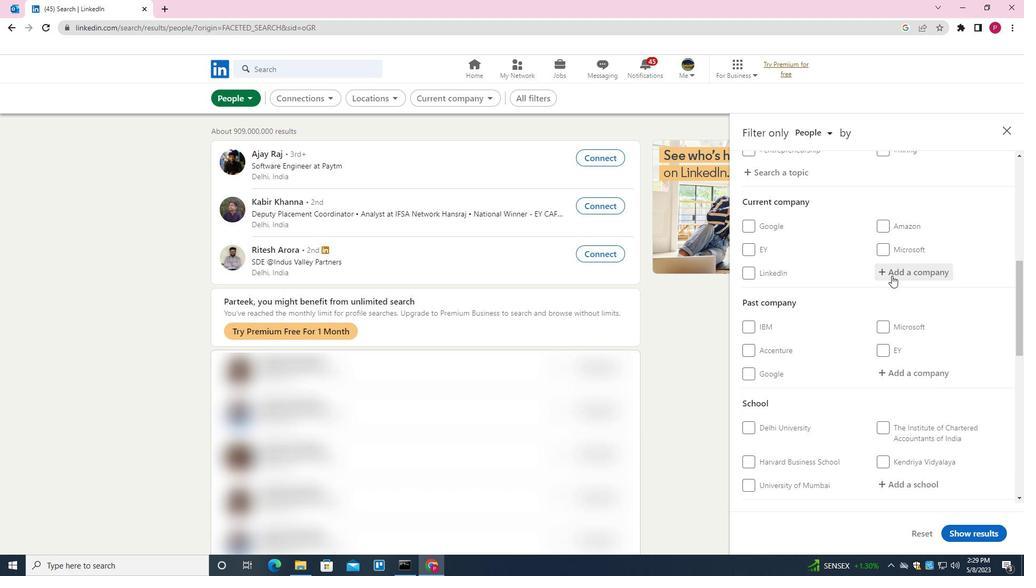 
Action: Key pressed <Key.shift>THE<Key.space><Key.shift>PRODUCY<Key.backspace>T<Key.space><Key.shift>FOLKS<Key.down><Key.enter>
Screenshot: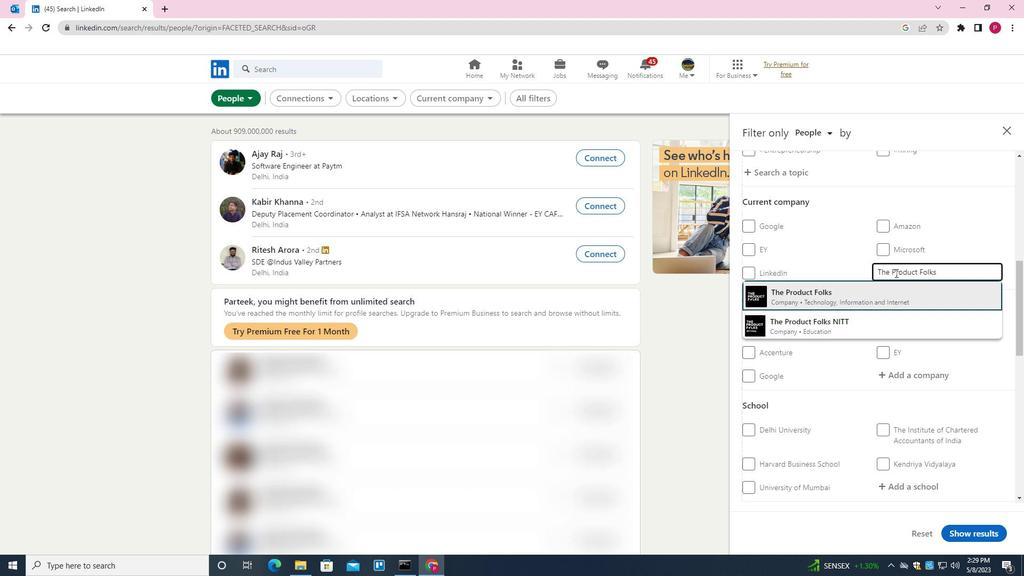 
Action: Mouse moved to (859, 307)
Screenshot: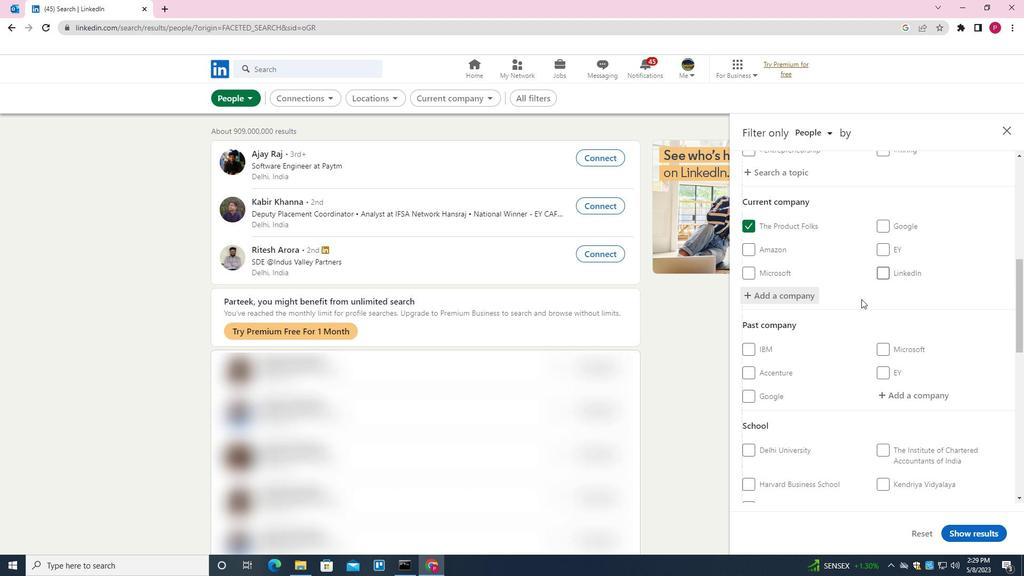 
Action: Mouse scrolled (859, 306) with delta (0, 0)
Screenshot: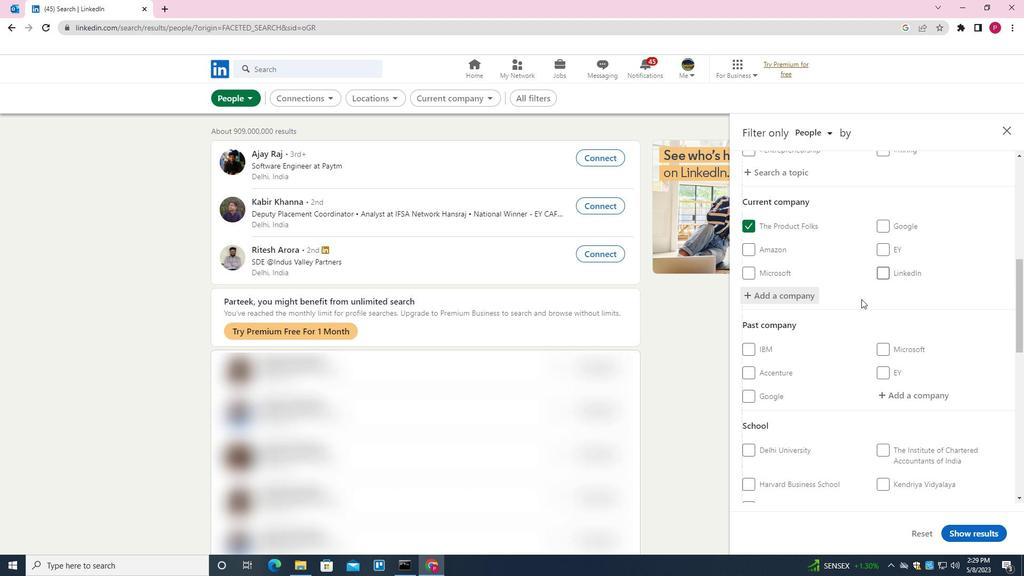 
Action: Mouse moved to (859, 307)
Screenshot: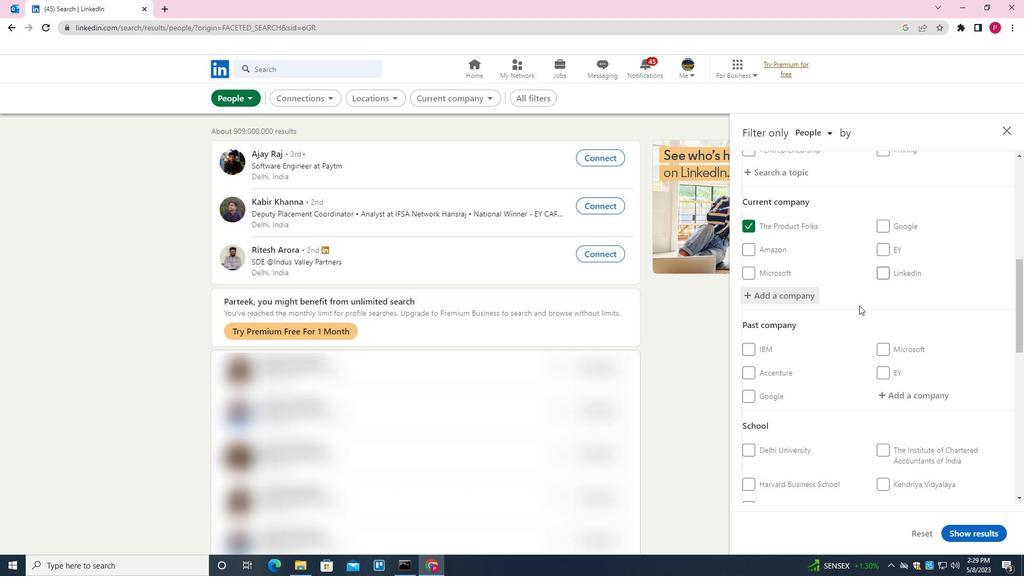 
Action: Mouse scrolled (859, 307) with delta (0, 0)
Screenshot: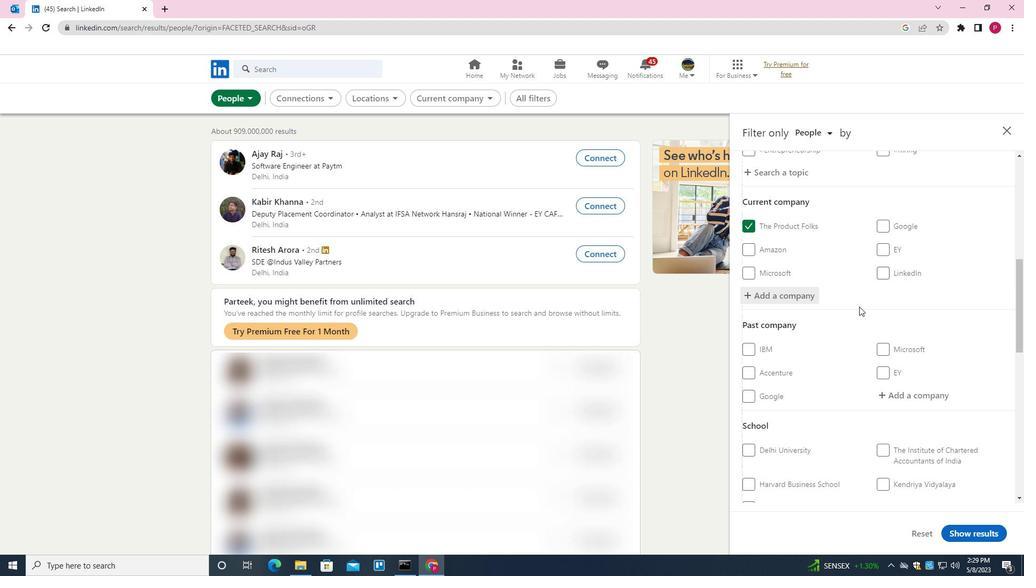 
Action: Mouse moved to (861, 309)
Screenshot: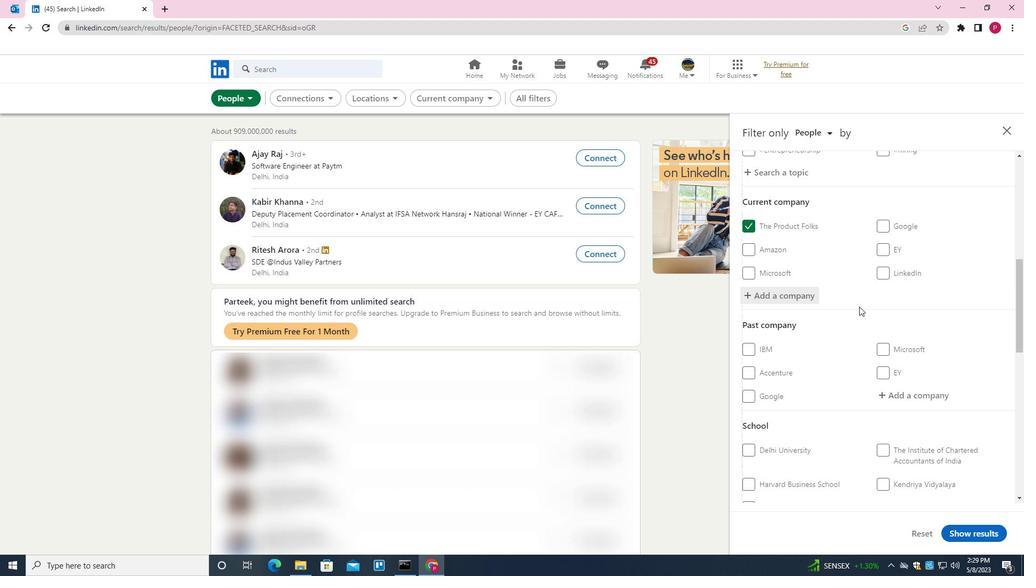 
Action: Mouse scrolled (861, 309) with delta (0, 0)
Screenshot: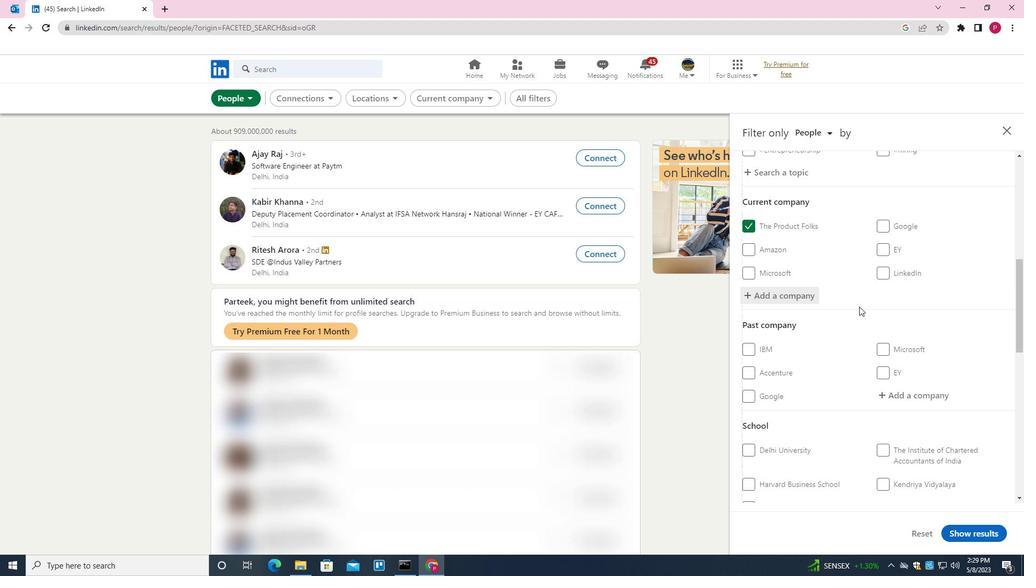 
Action: Mouse moved to (863, 313)
Screenshot: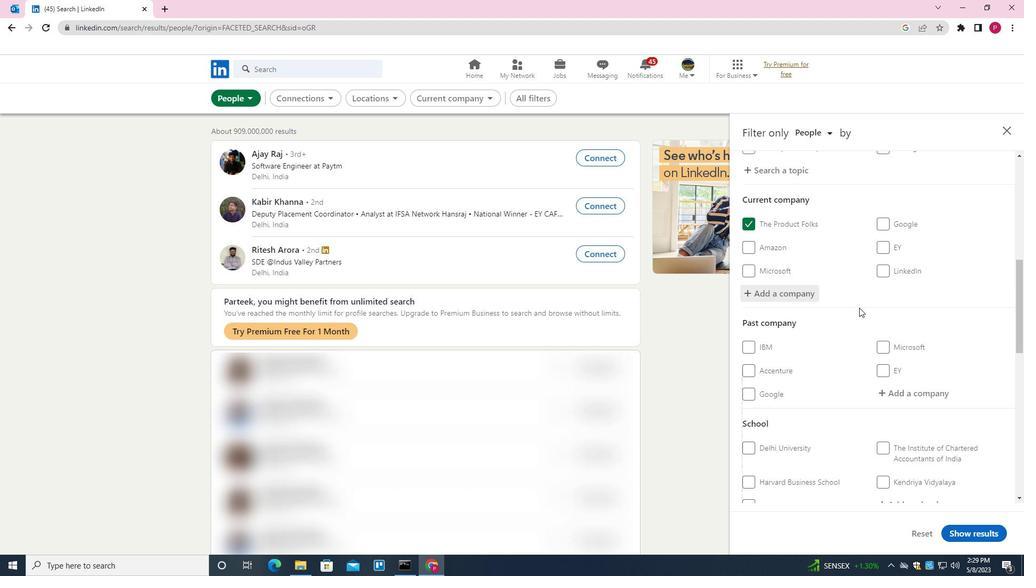 
Action: Mouse scrolled (863, 312) with delta (0, 0)
Screenshot: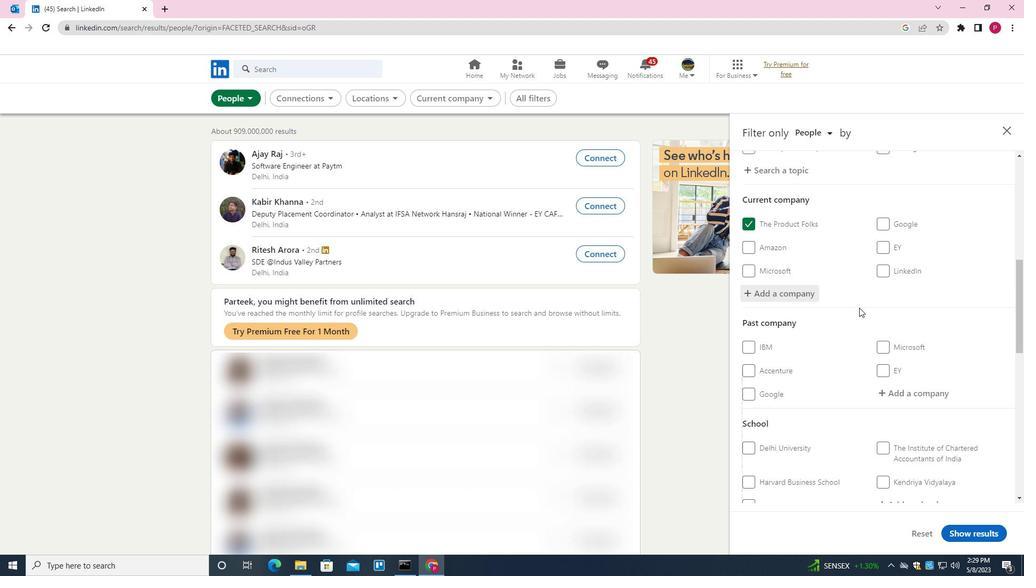 
Action: Mouse moved to (915, 292)
Screenshot: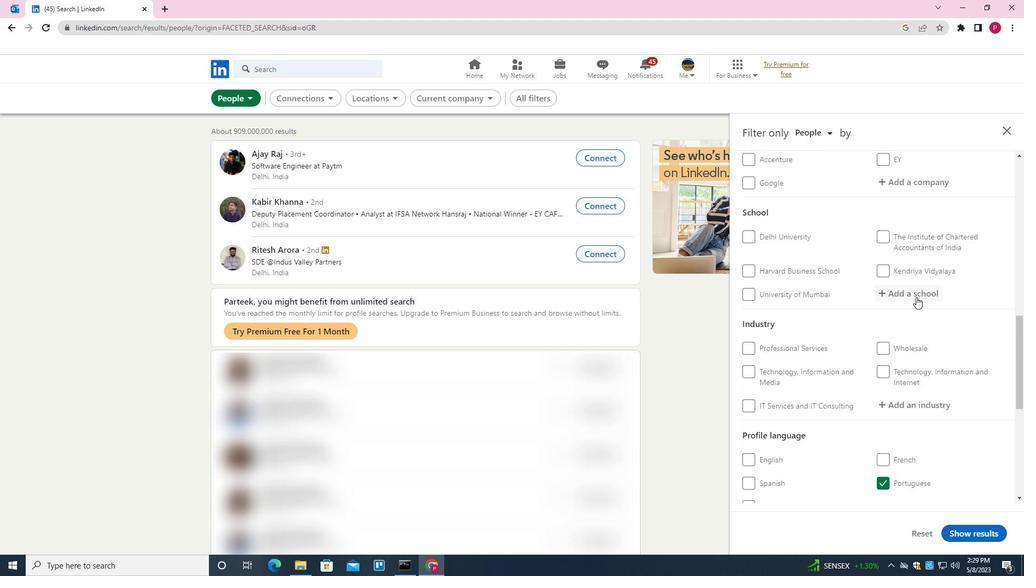 
Action: Mouse pressed left at (915, 292)
Screenshot: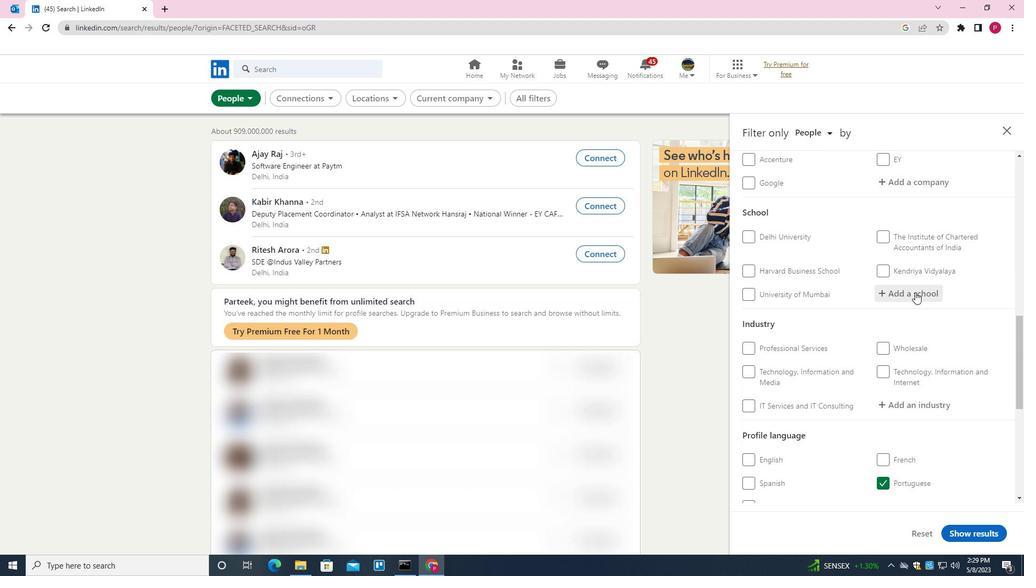 
Action: Key pressed <Key.shift><Key.shift><Key.shift><Key.shift><Key.shift>HINDUSTHAN<Key.space><Key.shift>COLLEGE<Key.space>OF<Key.space><Key.shift>ARTS<Key.space><Key.down><Key.enter>
Screenshot: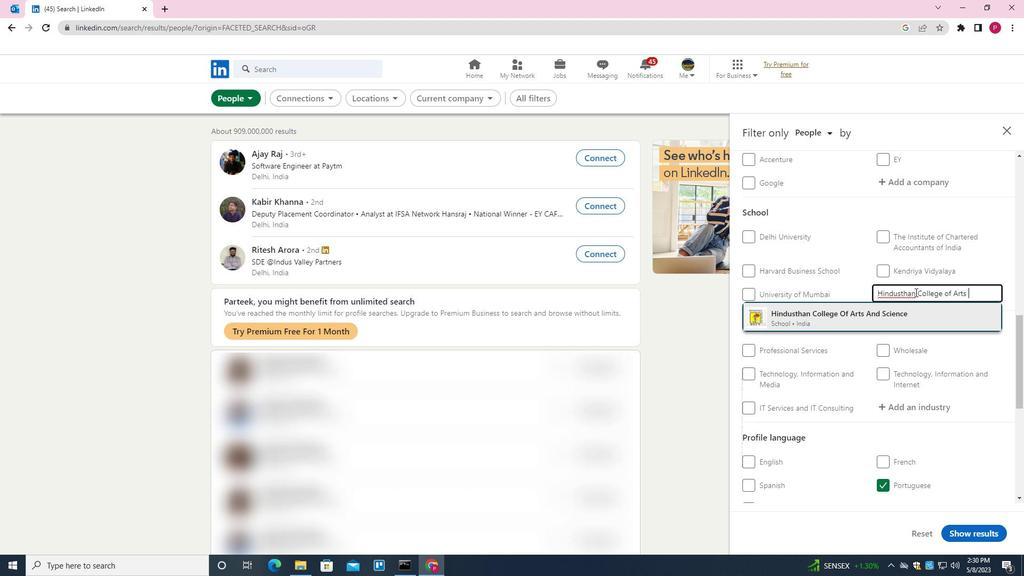 
Action: Mouse moved to (888, 295)
Screenshot: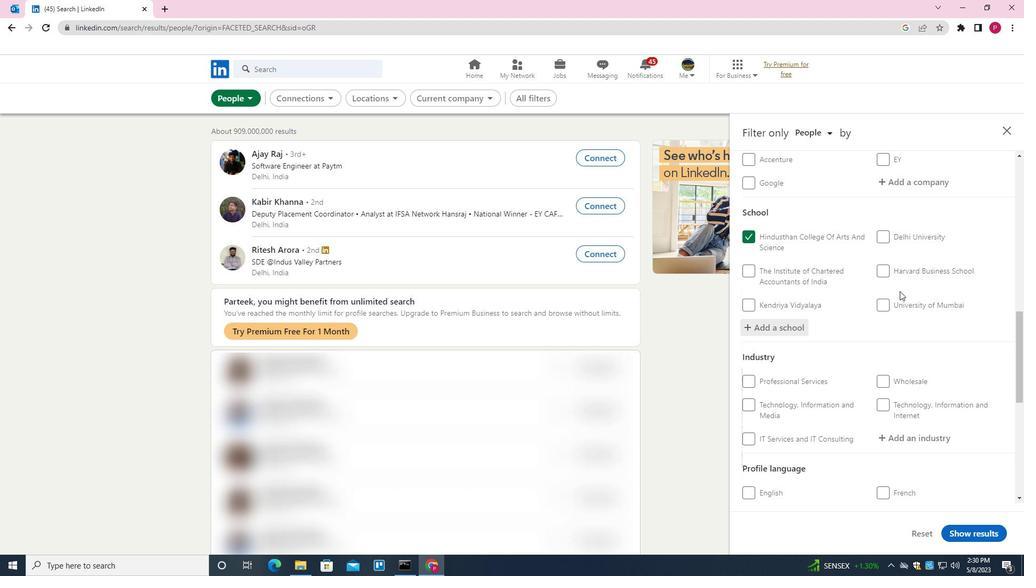 
Action: Mouse scrolled (888, 294) with delta (0, 0)
Screenshot: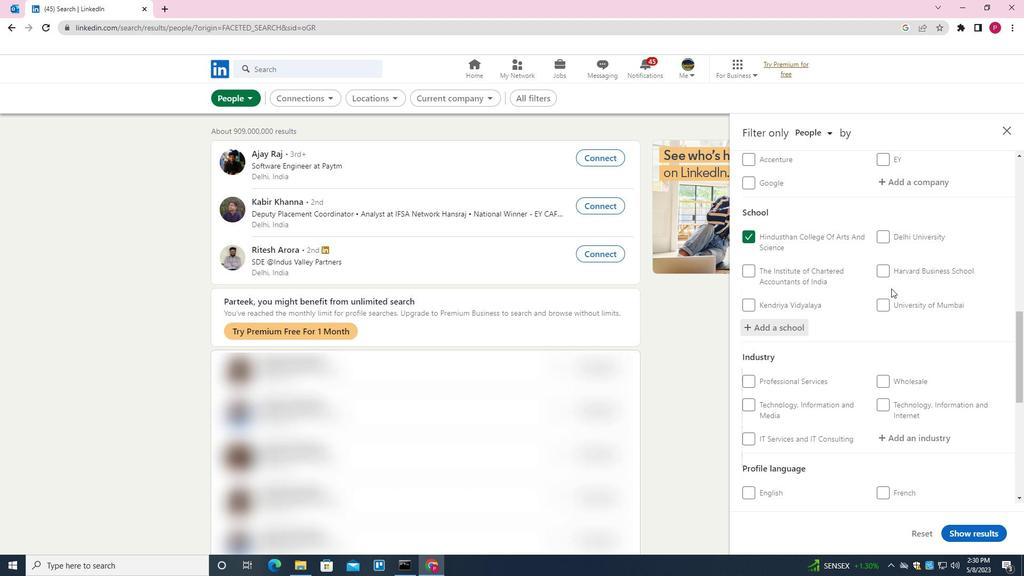 
Action: Mouse scrolled (888, 294) with delta (0, 0)
Screenshot: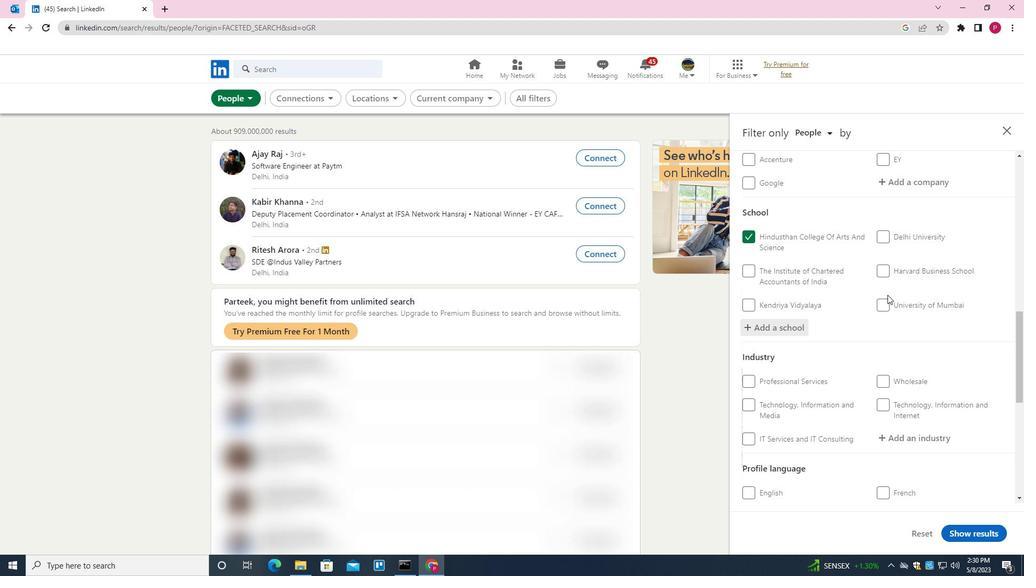 
Action: Mouse moved to (903, 332)
Screenshot: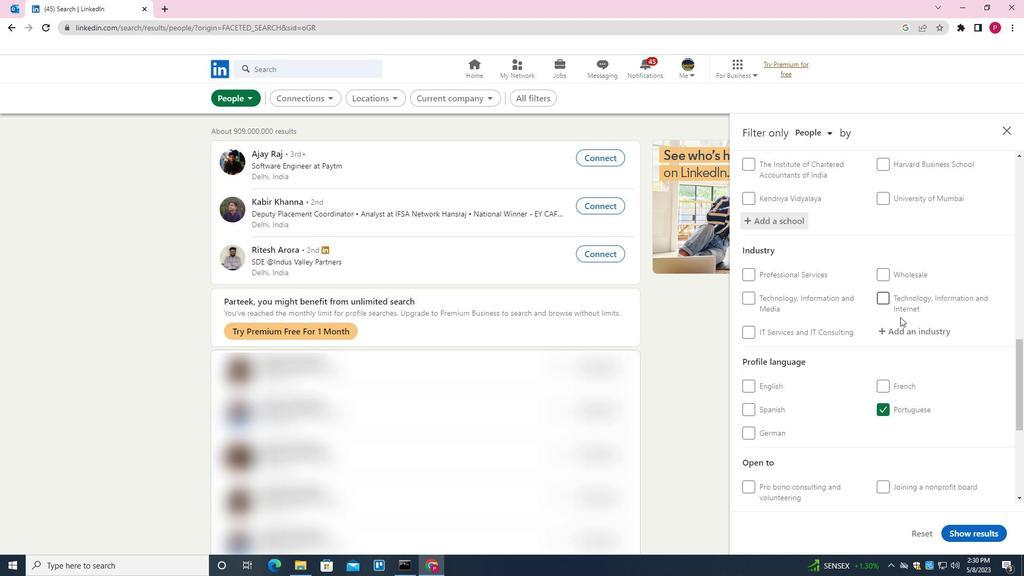 
Action: Mouse pressed left at (903, 332)
Screenshot: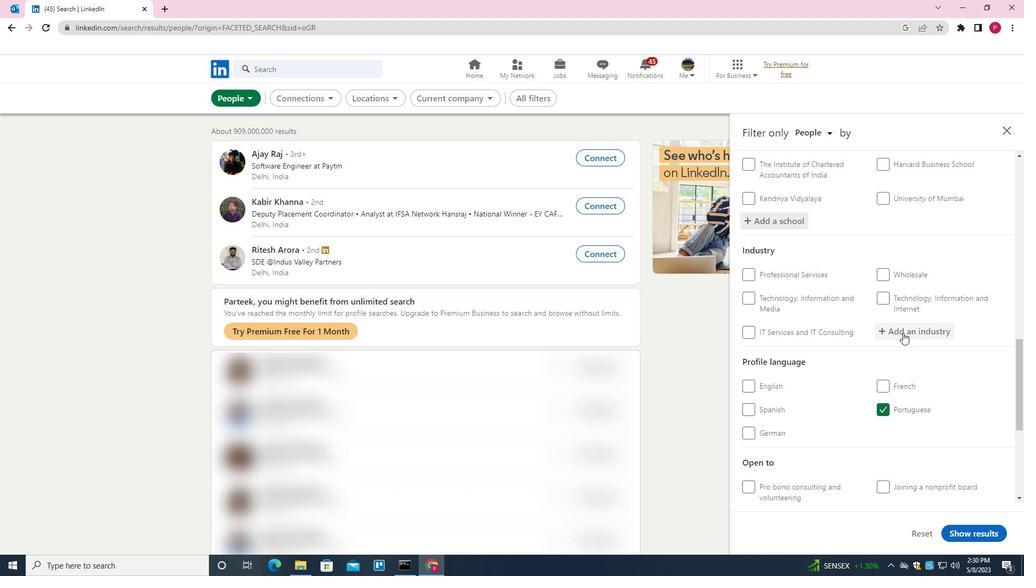 
Action: Mouse moved to (904, 333)
Screenshot: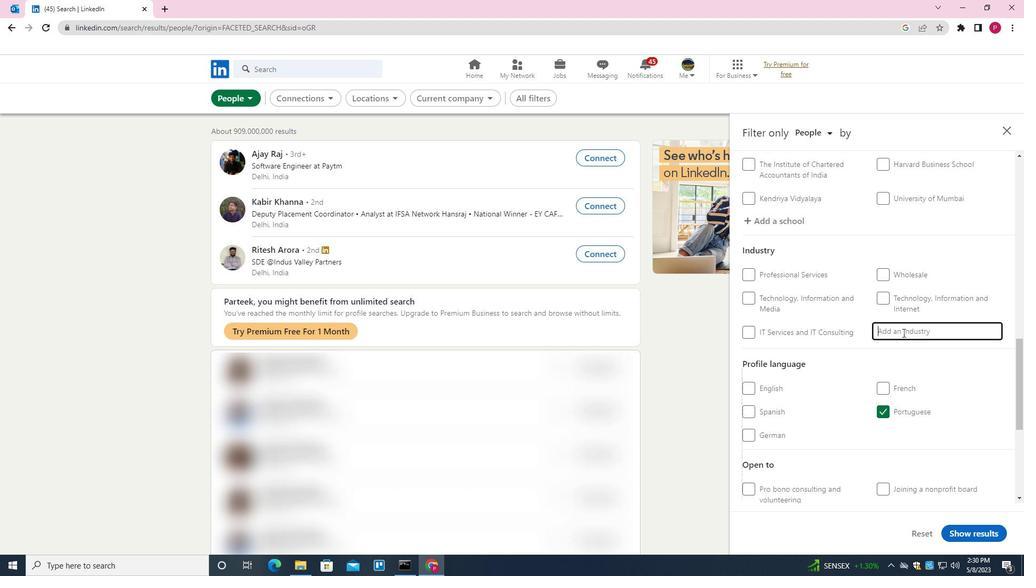 
Action: Key pressed <Key.shift>NEWSPAPER<Key.space><Key.shift>PUBLISHING<Key.down><Key.enter>
Screenshot: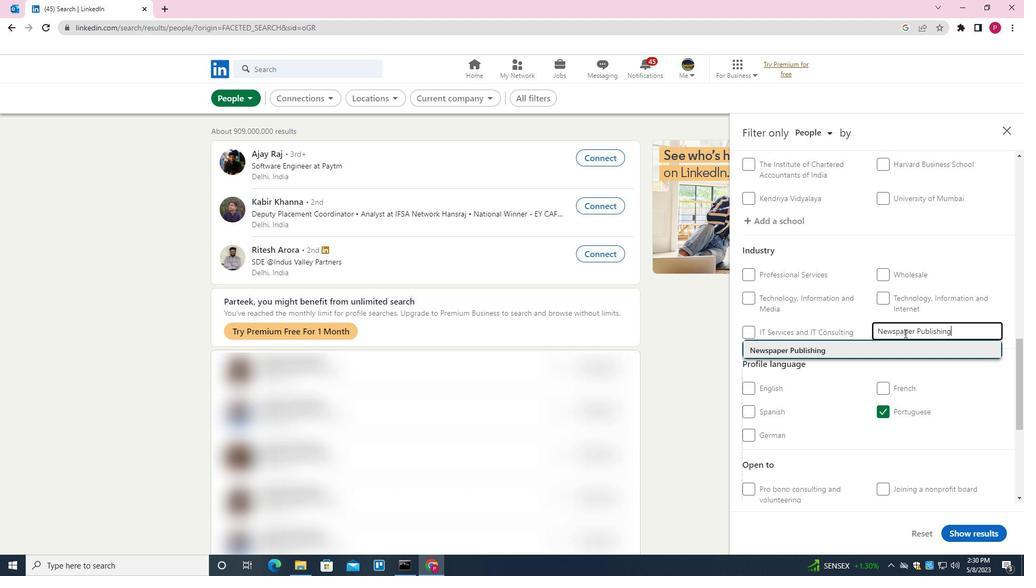 
Action: Mouse moved to (903, 335)
Screenshot: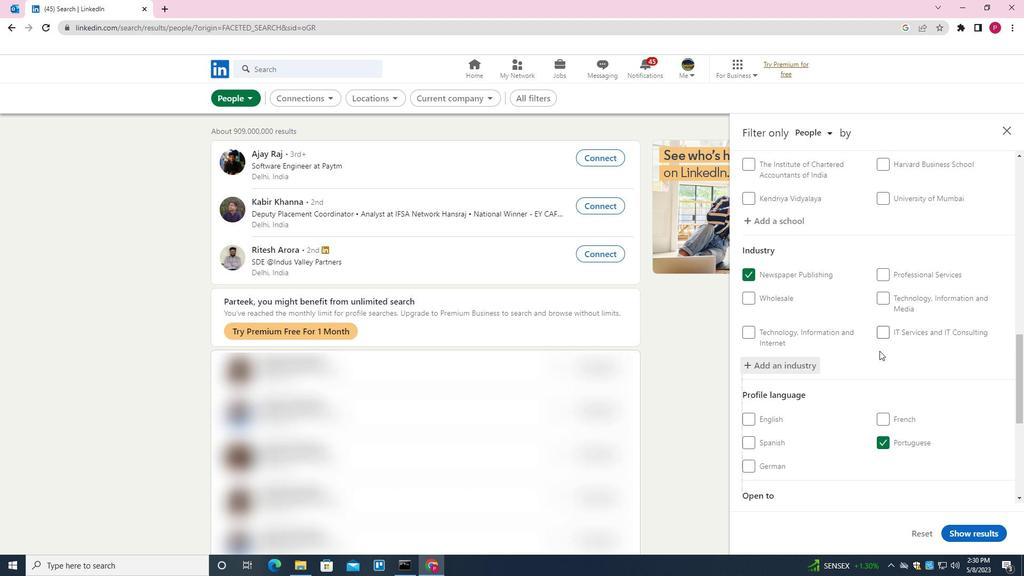 
Action: Mouse scrolled (903, 334) with delta (0, 0)
Screenshot: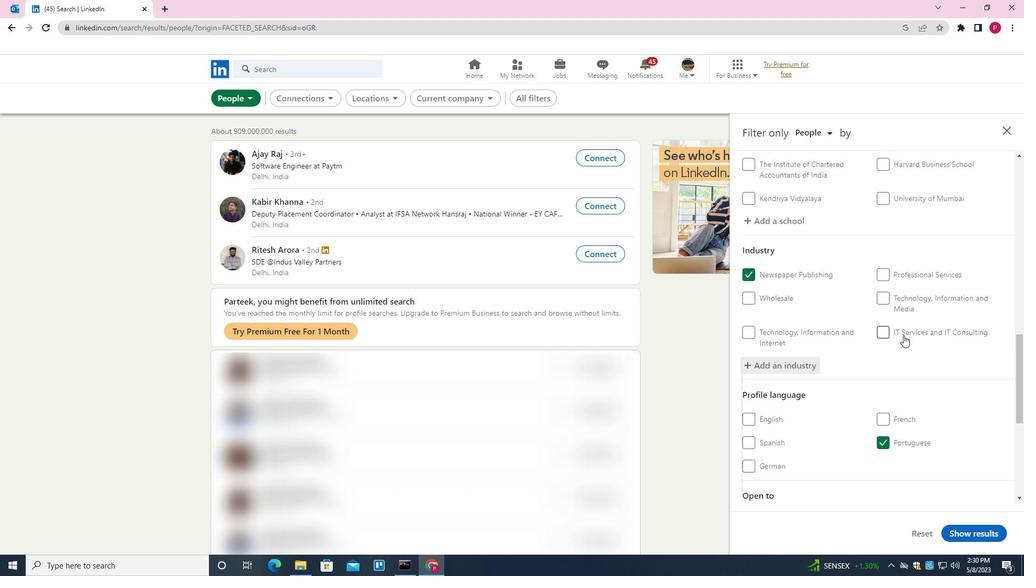 
Action: Mouse scrolled (903, 334) with delta (0, 0)
Screenshot: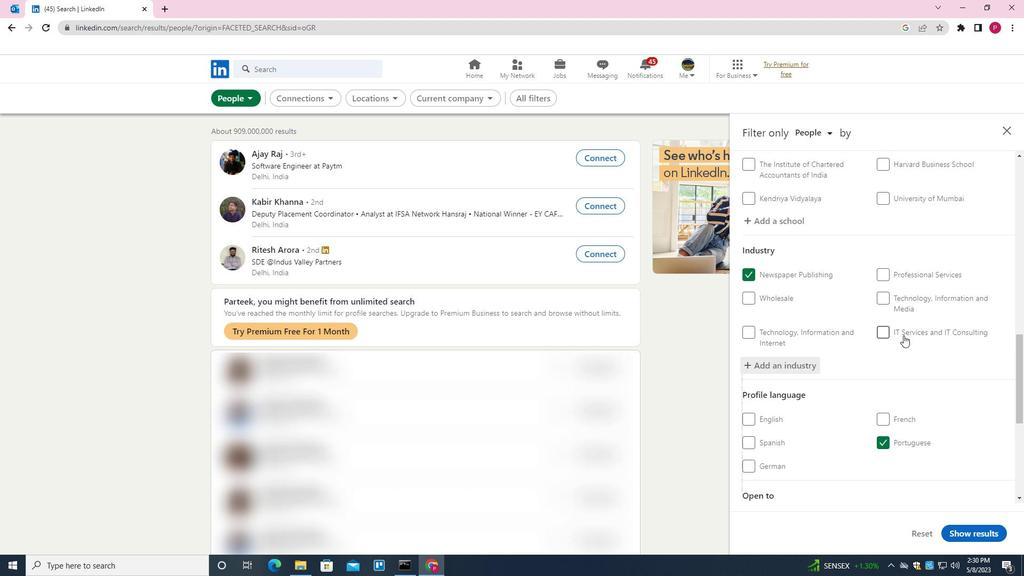 
Action: Mouse scrolled (903, 334) with delta (0, 0)
Screenshot: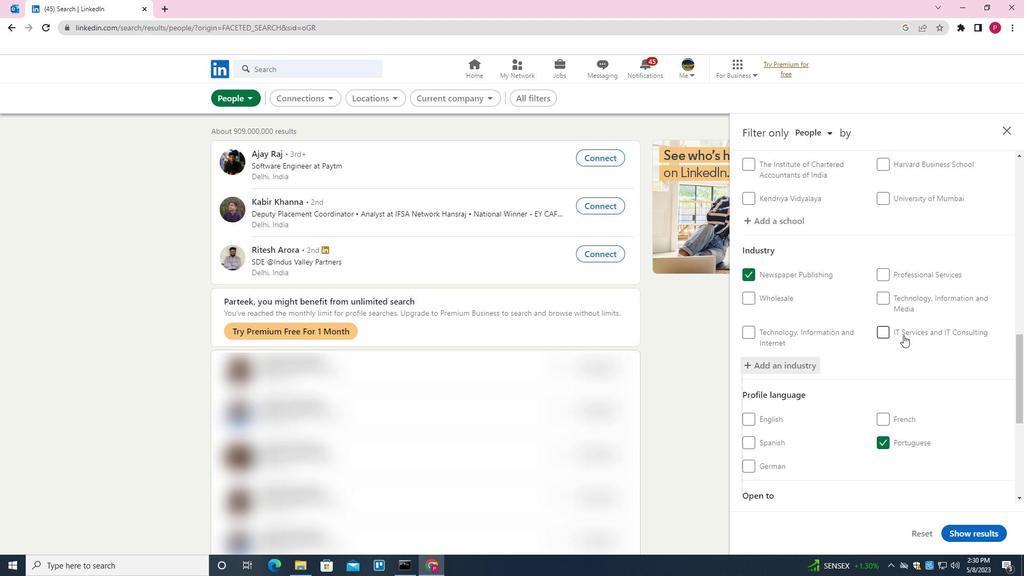 
Action: Mouse scrolled (903, 334) with delta (0, 0)
Screenshot: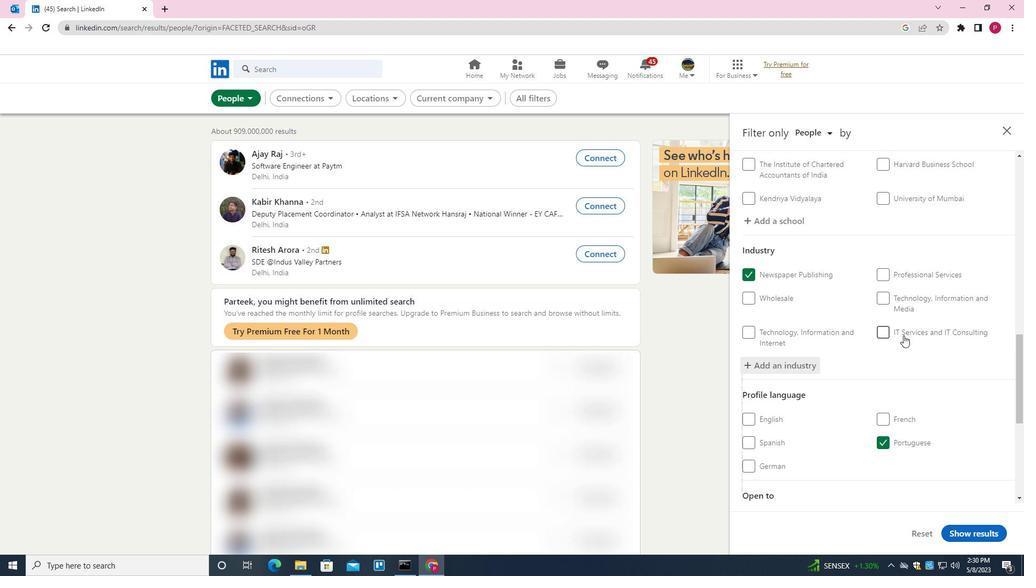 
Action: Mouse scrolled (903, 334) with delta (0, 0)
Screenshot: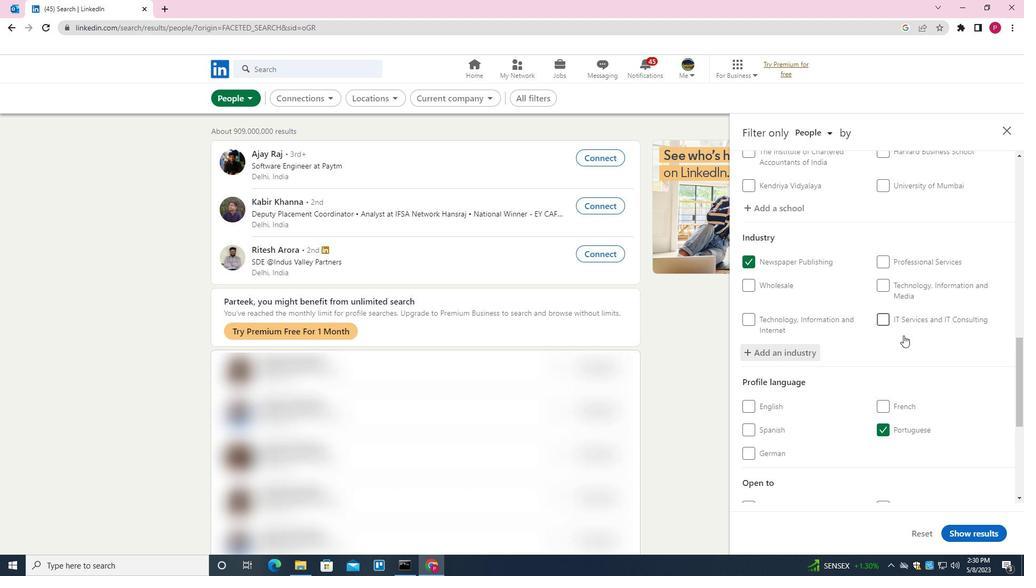 
Action: Mouse scrolled (903, 334) with delta (0, 0)
Screenshot: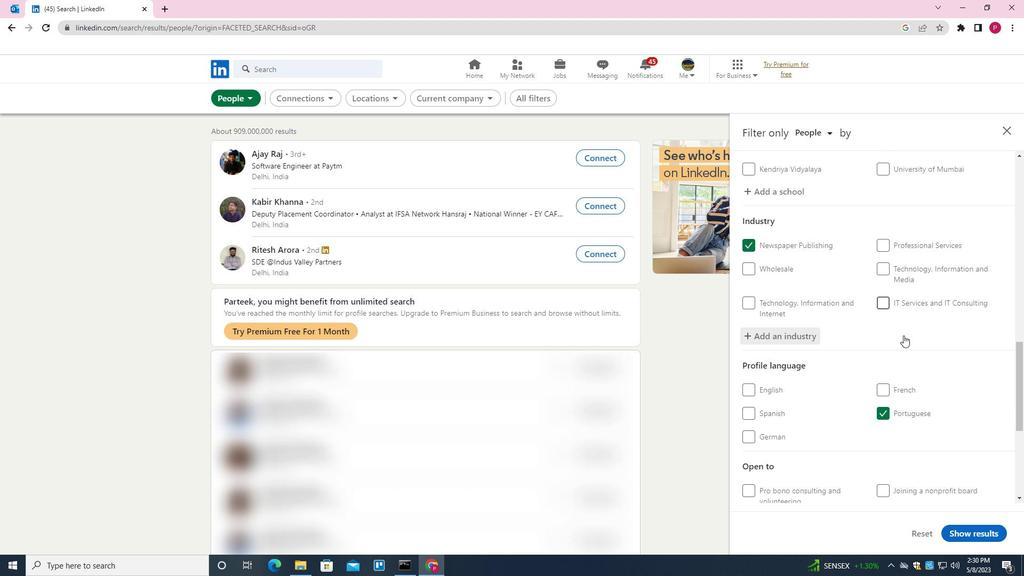 
Action: Mouse moved to (911, 357)
Screenshot: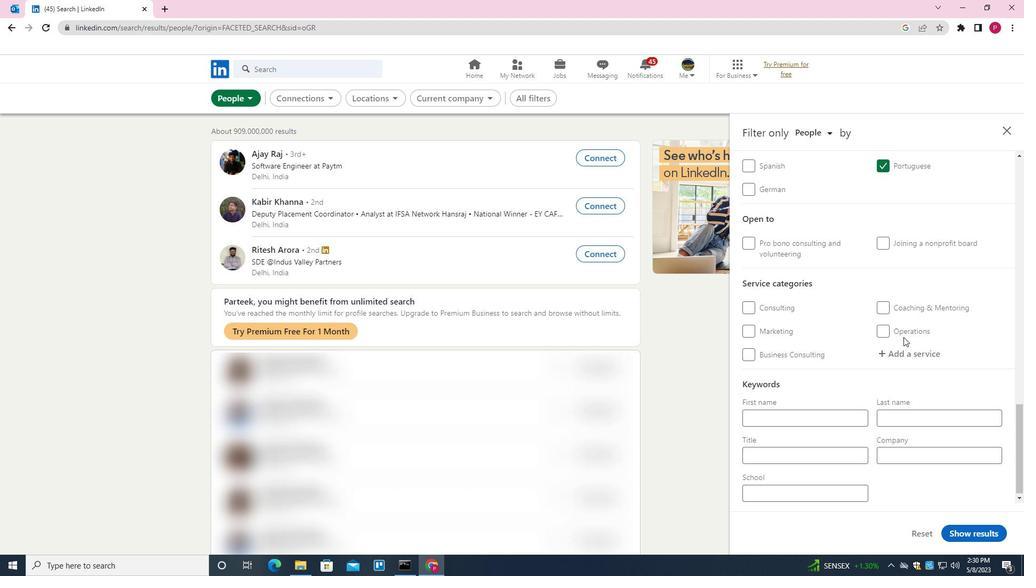 
Action: Mouse pressed left at (911, 357)
Screenshot: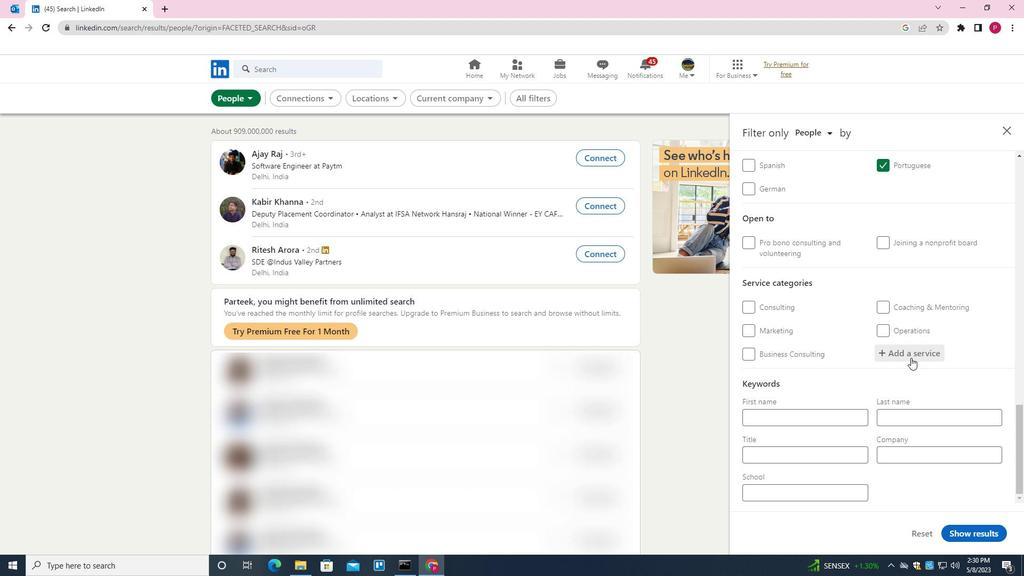 
Action: Key pressed <Key.shift>PRINT<Key.space><Key.shift>DESIGN<Key.down><Key.enter>
Screenshot: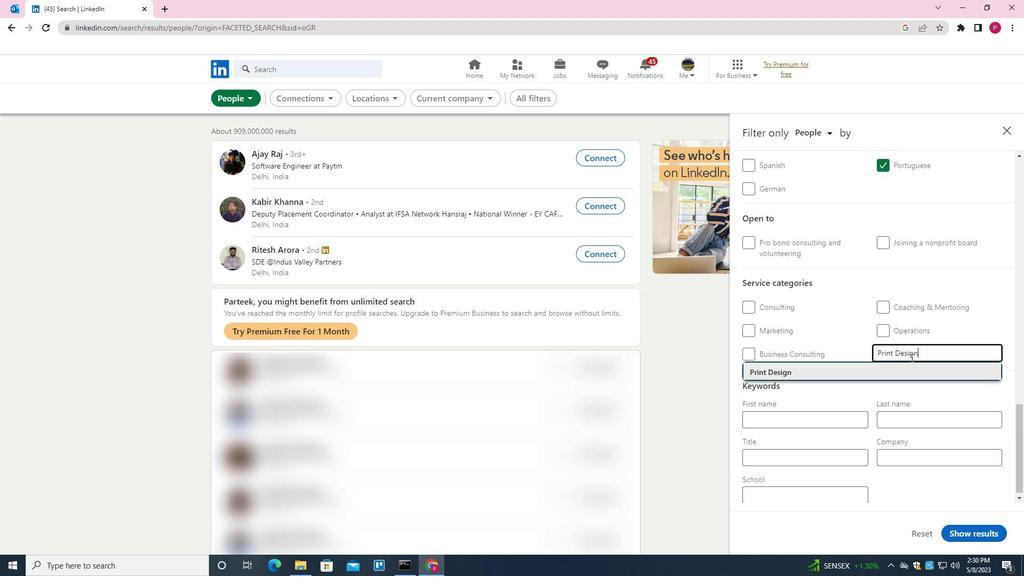 
Action: Mouse scrolled (911, 357) with delta (0, 0)
Screenshot: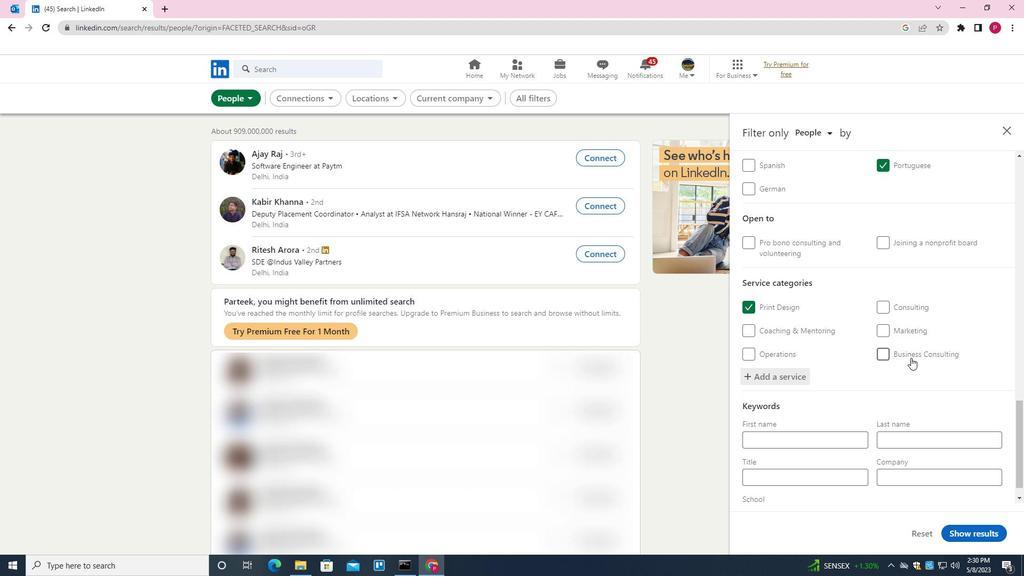 
Action: Mouse scrolled (911, 357) with delta (0, 0)
Screenshot: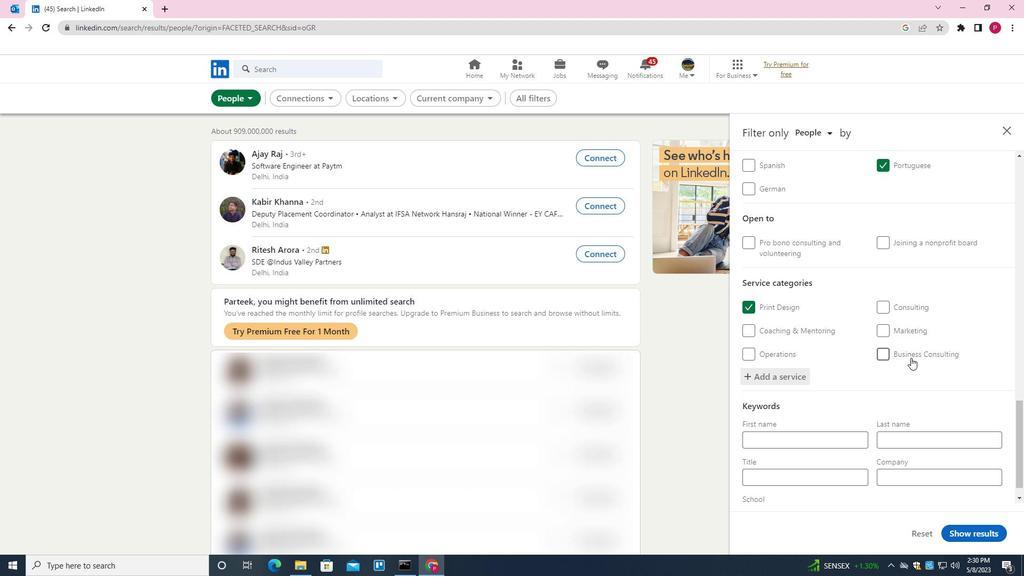 
Action: Mouse scrolled (911, 357) with delta (0, 0)
Screenshot: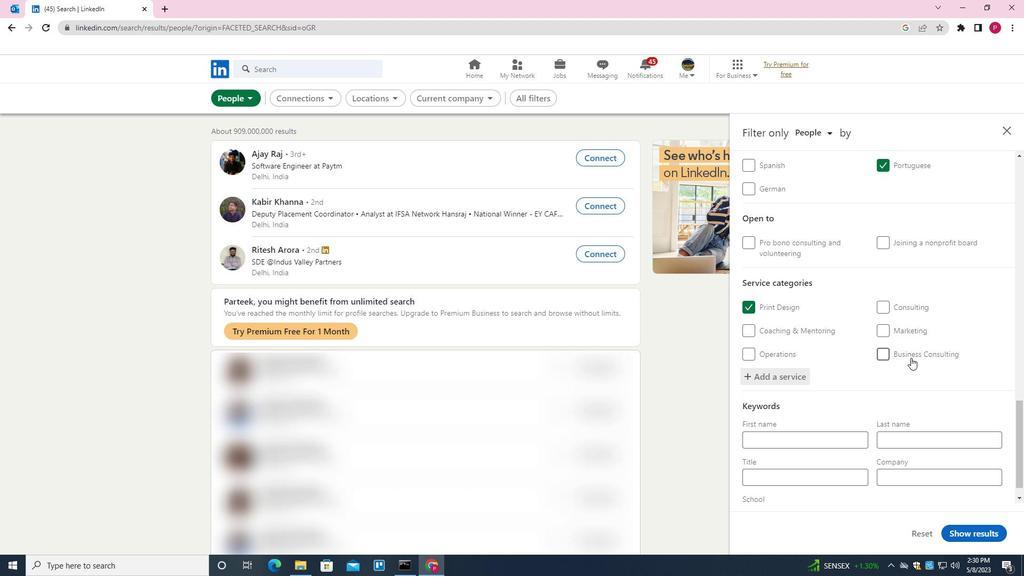 
Action: Mouse moved to (826, 457)
Screenshot: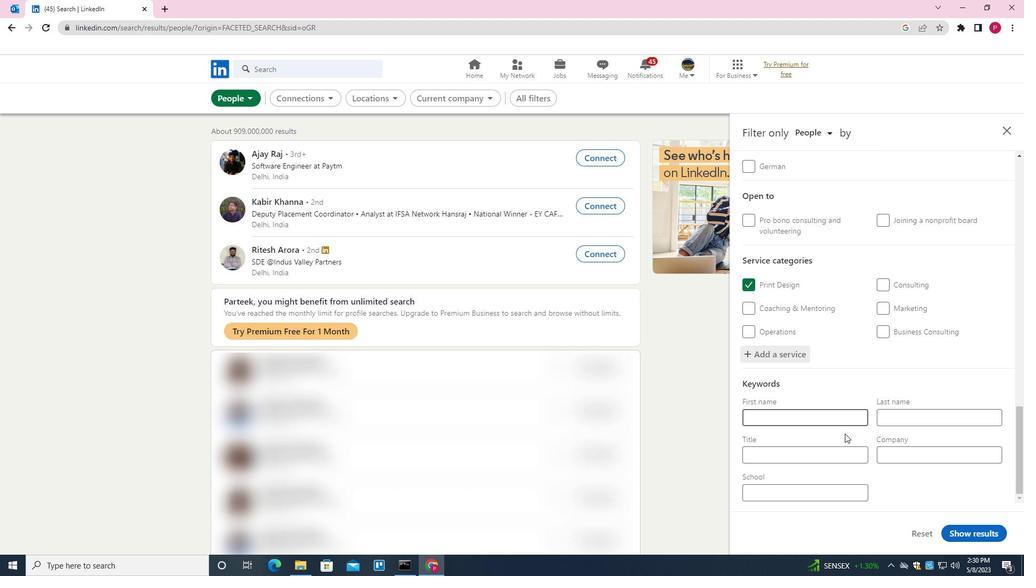 
Action: Mouse pressed left at (826, 457)
Screenshot: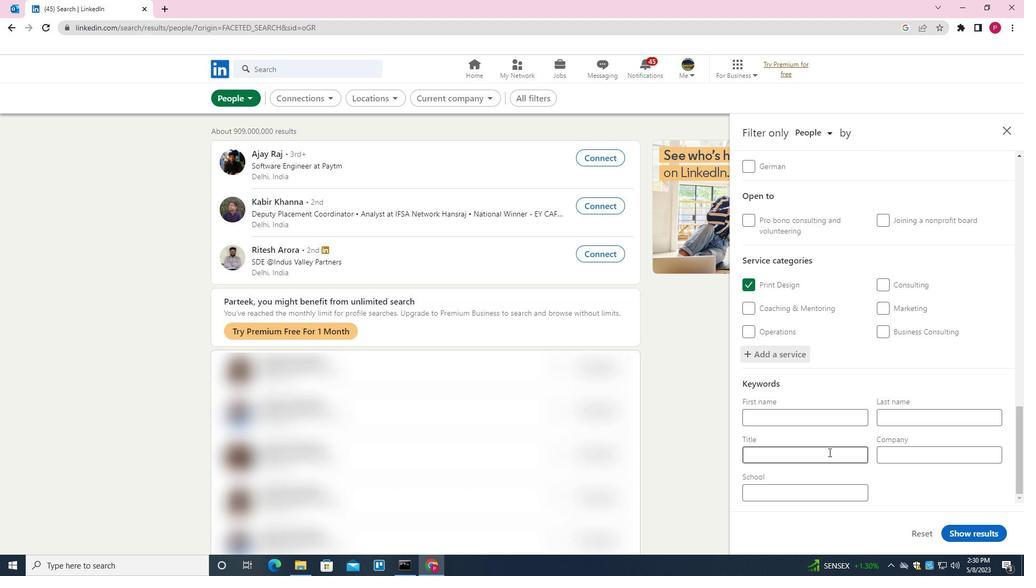 
Action: Mouse moved to (826, 457)
Screenshot: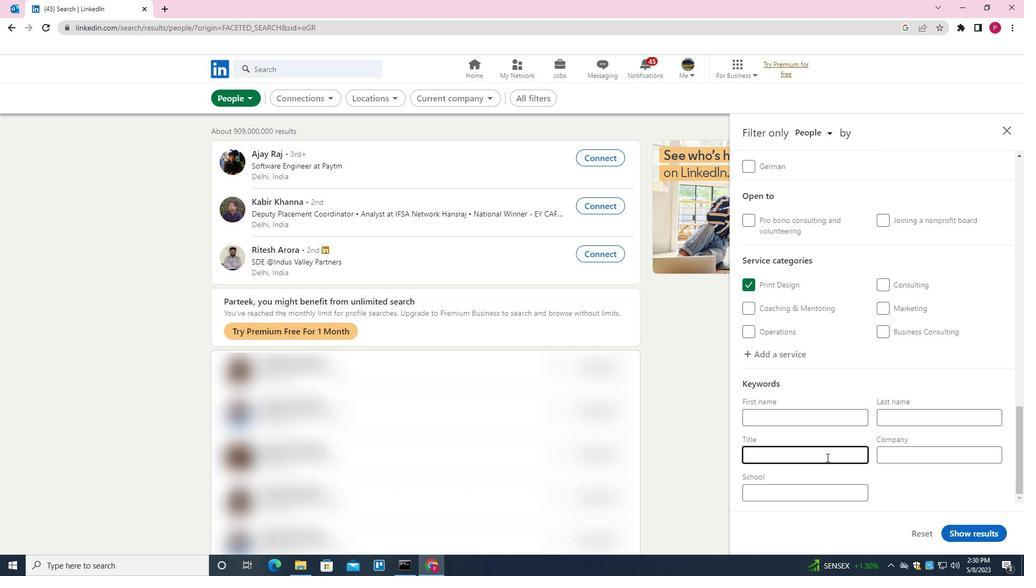 
Action: Key pressed <Key.shift>TELEMARKETER
Screenshot: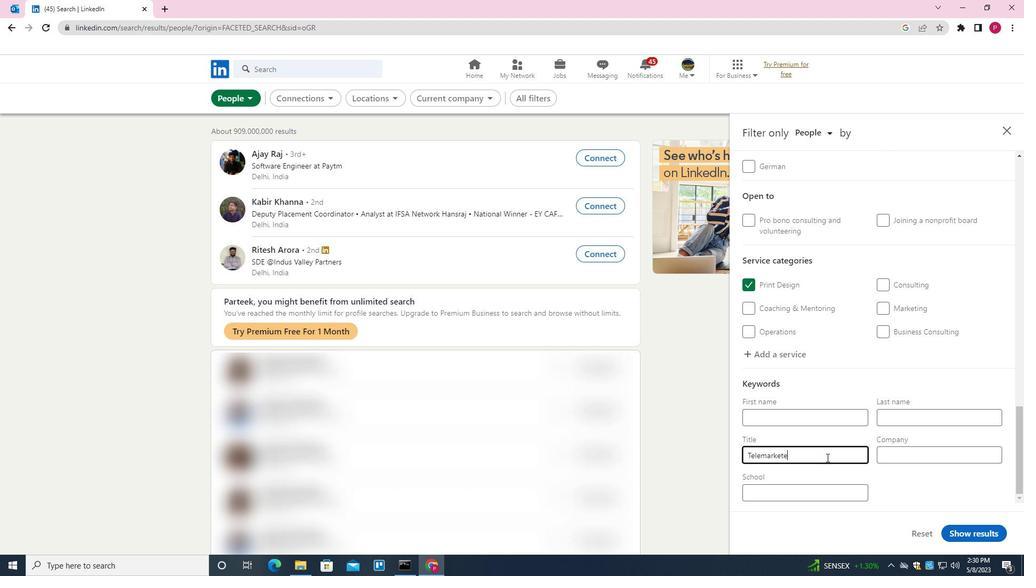 
Action: Mouse moved to (970, 539)
Screenshot: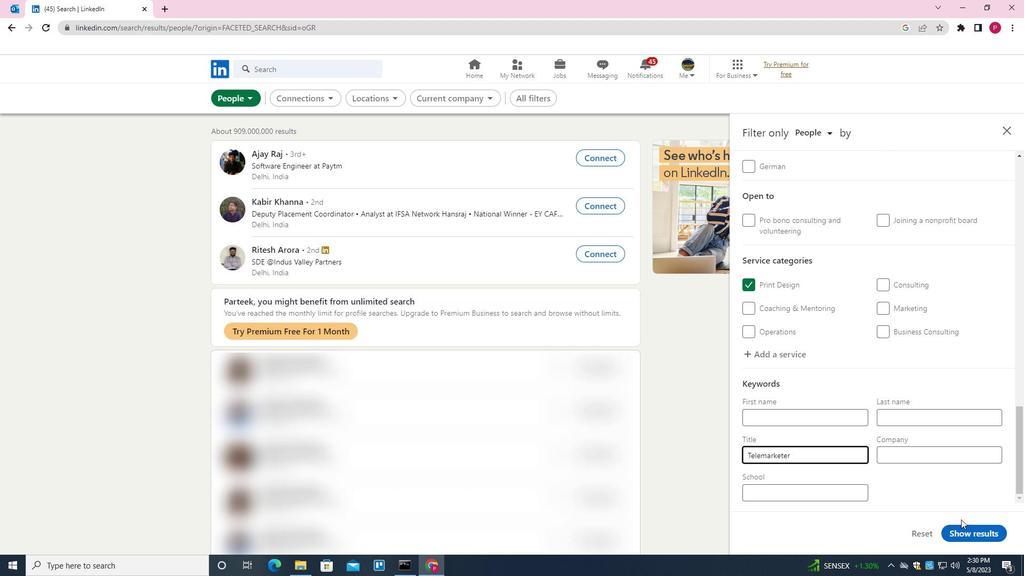 
Action: Mouse pressed left at (970, 539)
Screenshot: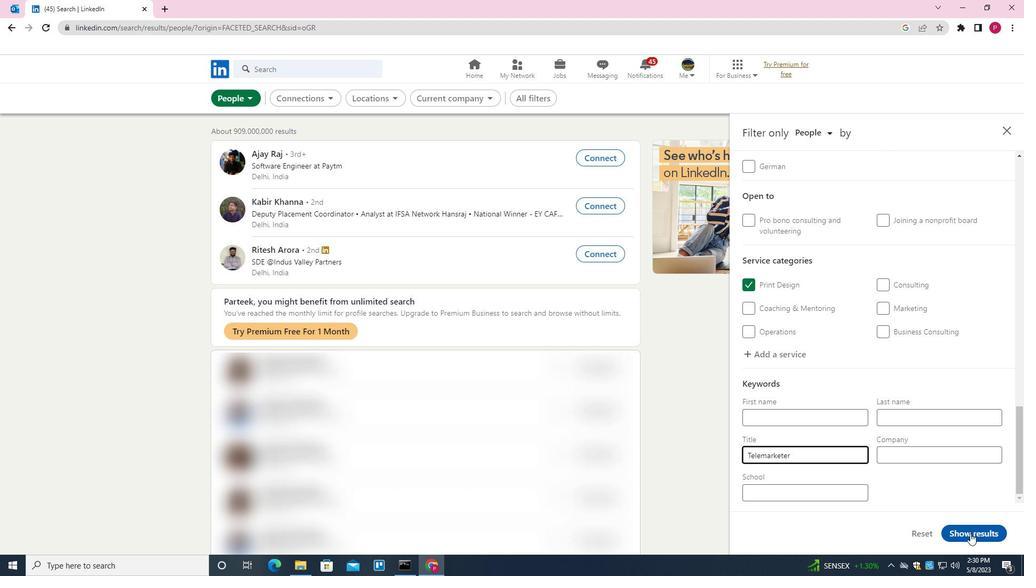 
Action: Mouse moved to (436, 196)
Screenshot: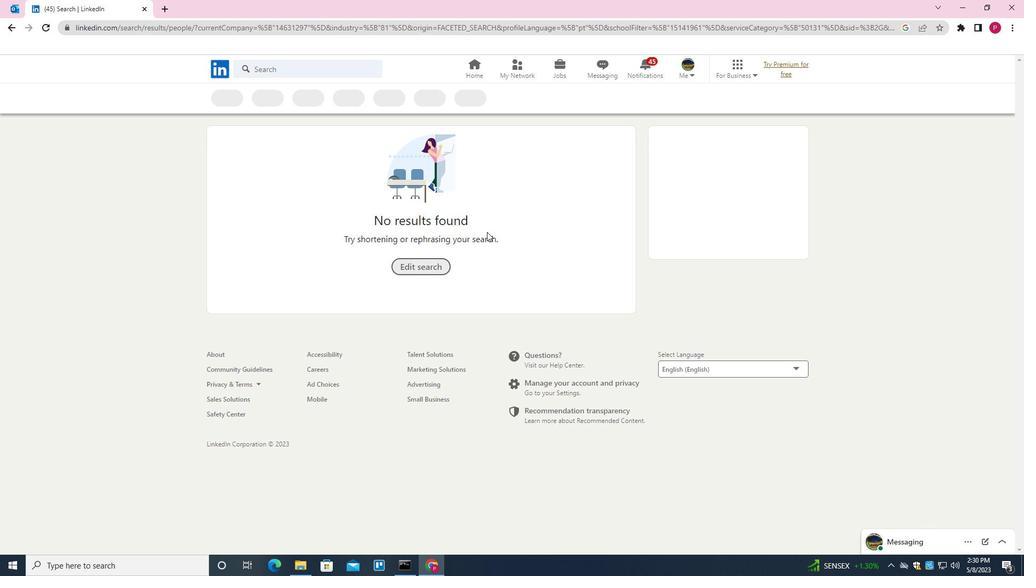 
